 Task: Schedule a meeting with the existing client for updates.
Action: Mouse moved to (91, 231)
Screenshot: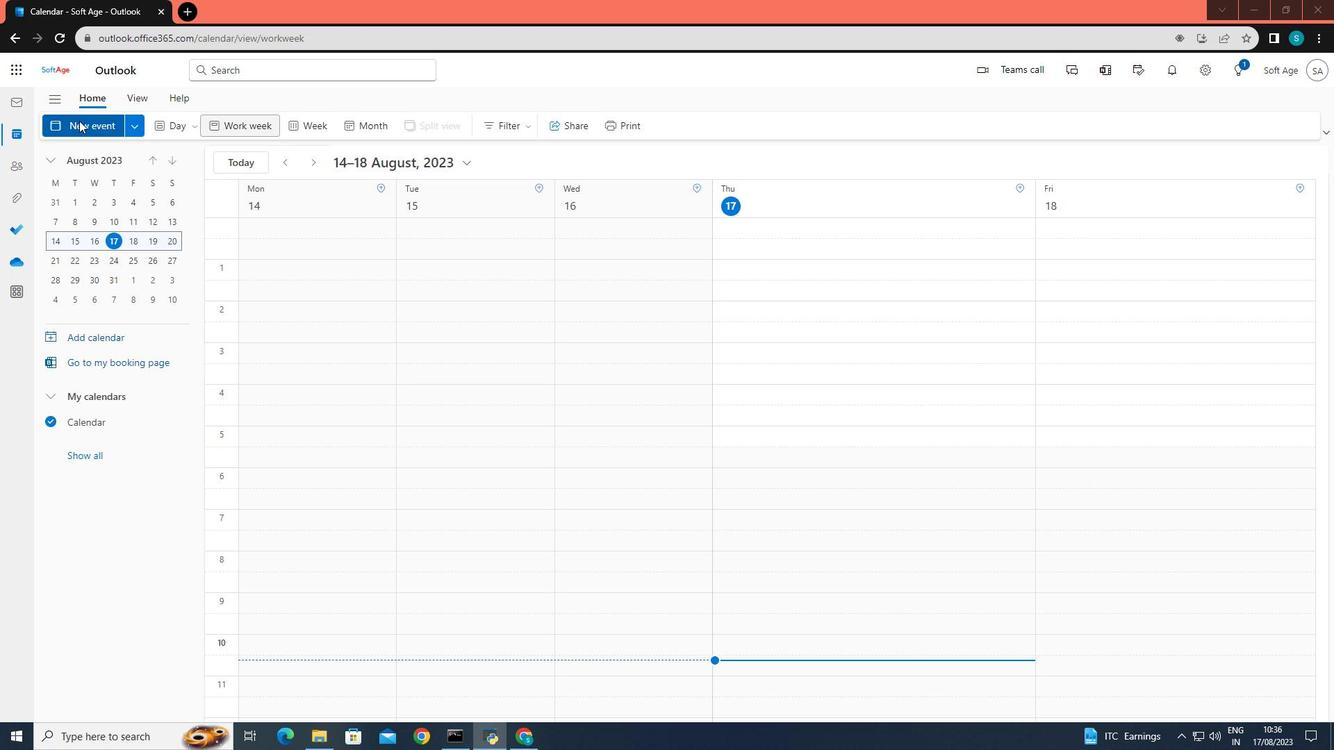 
Action: Mouse pressed left at (91, 231)
Screenshot: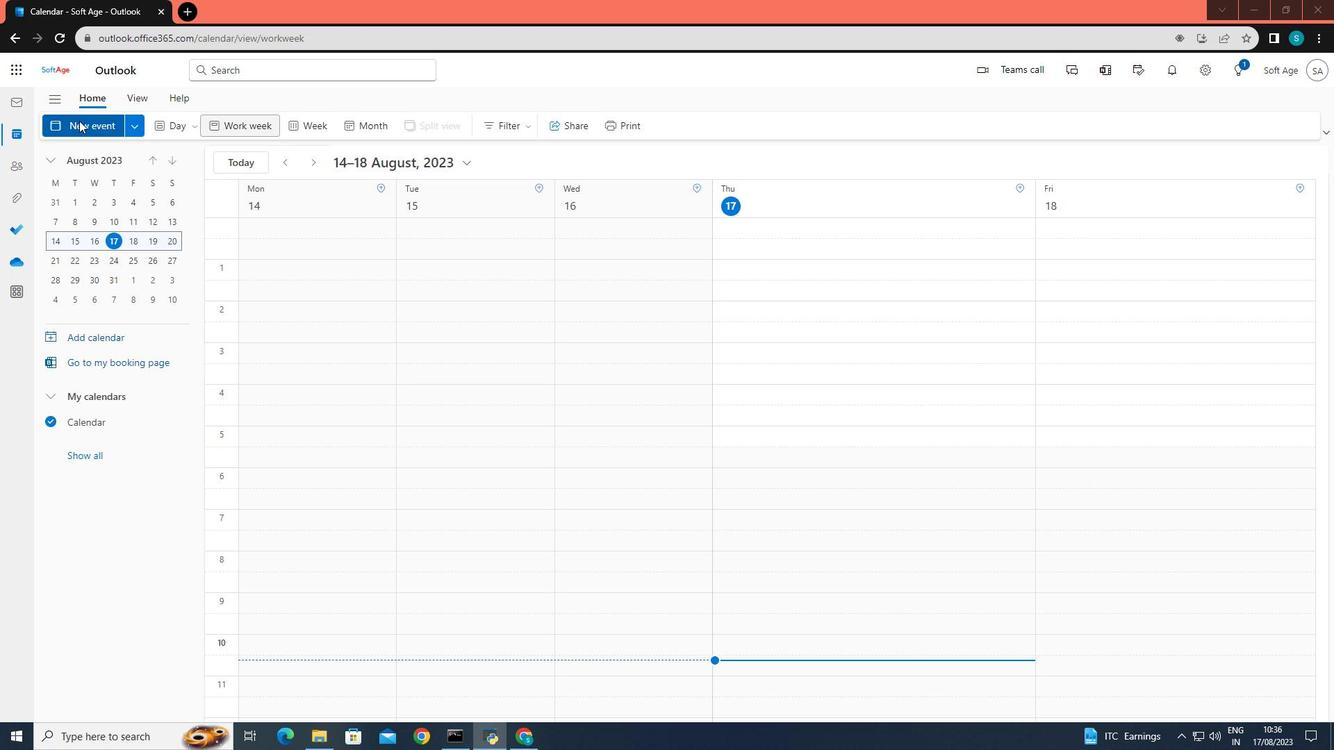 
Action: Mouse moved to (419, 289)
Screenshot: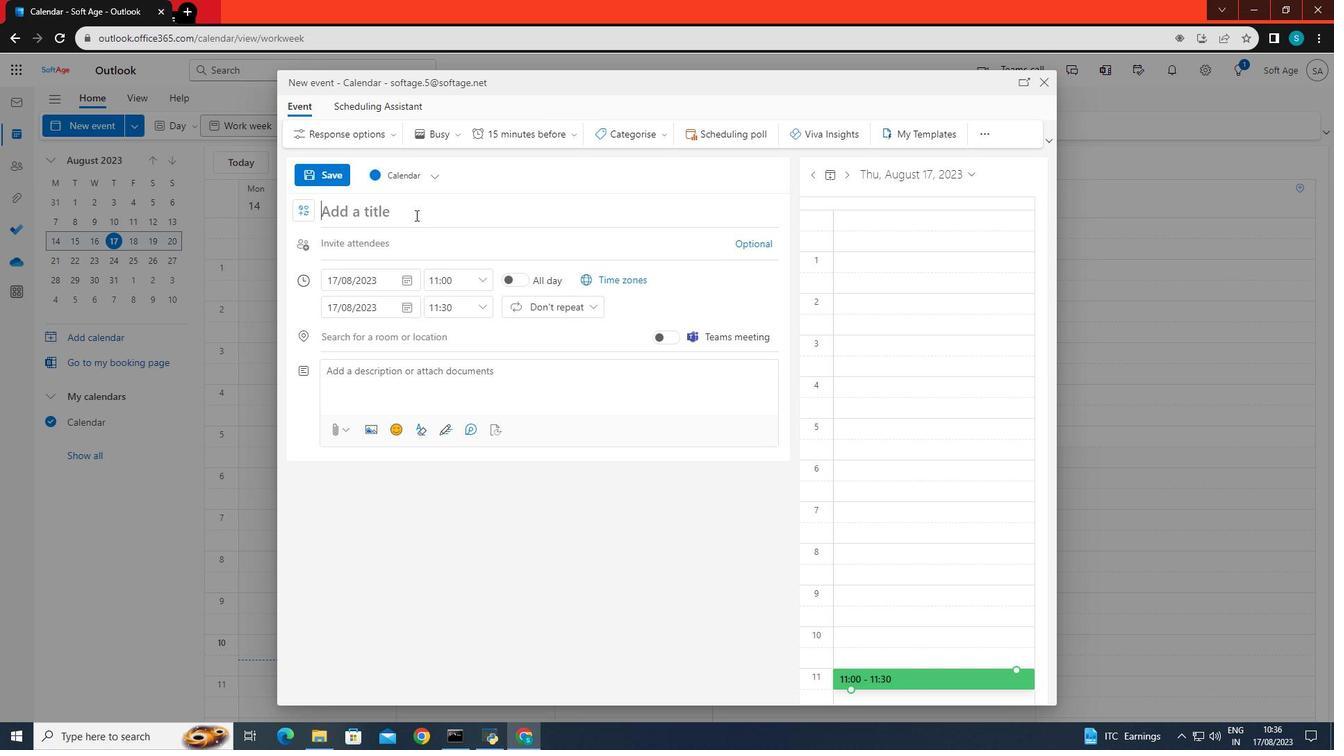 
Action: Mouse pressed left at (419, 289)
Screenshot: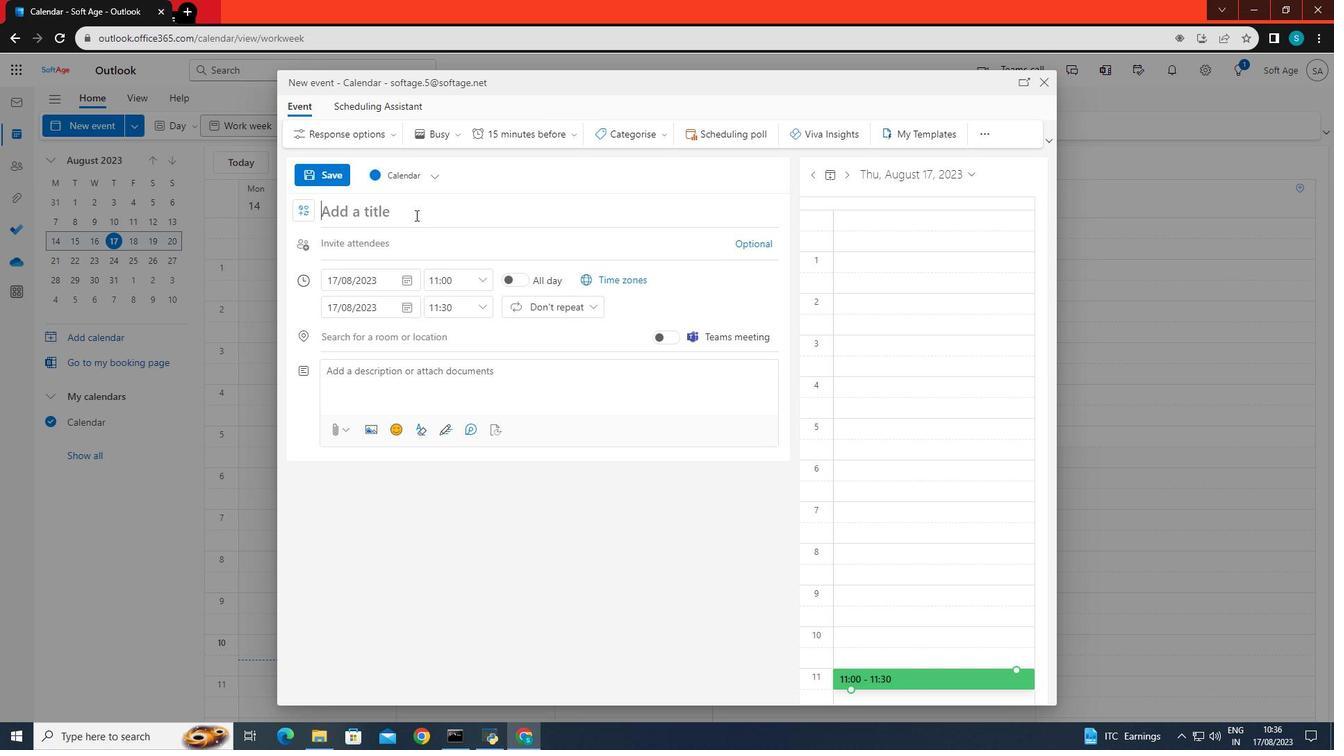 
Action: Key pressed the<Key.space>existing<Key.space>client<Key.space>for<Key.space>updates
Screenshot: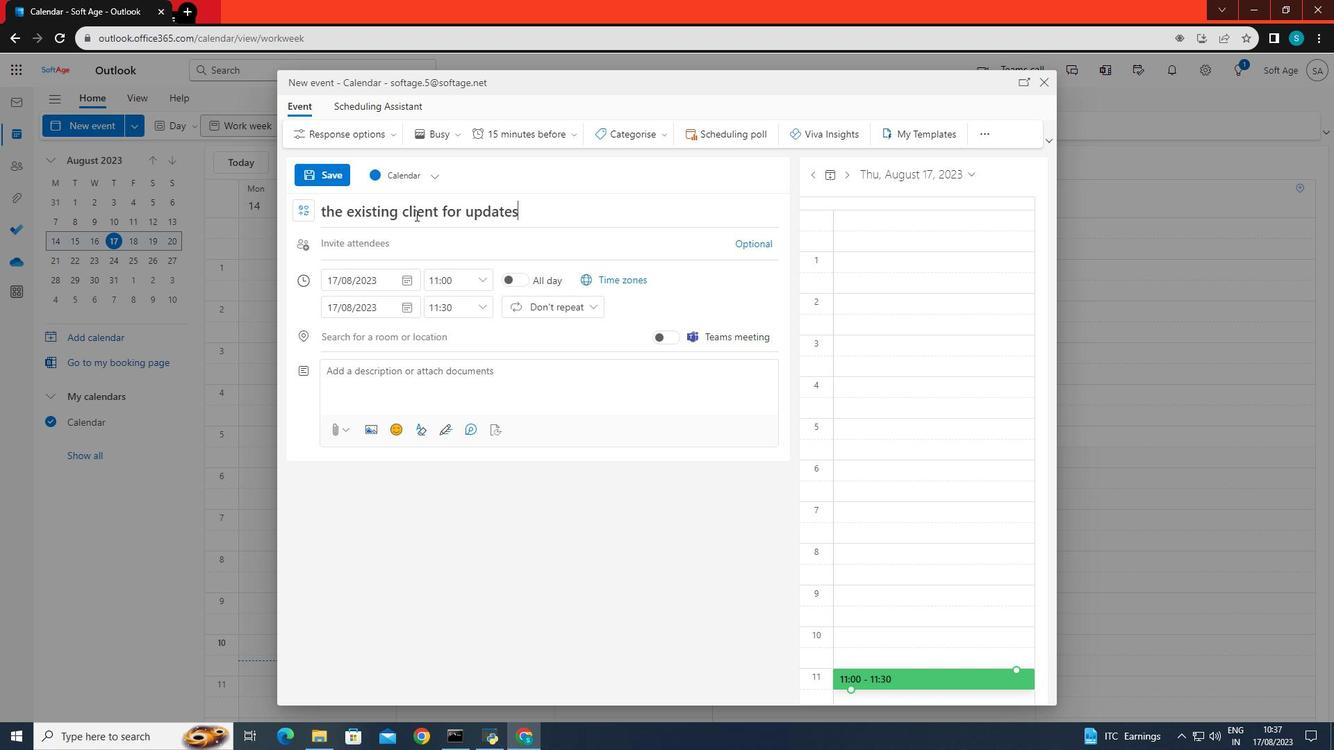 
Action: Mouse moved to (364, 330)
Screenshot: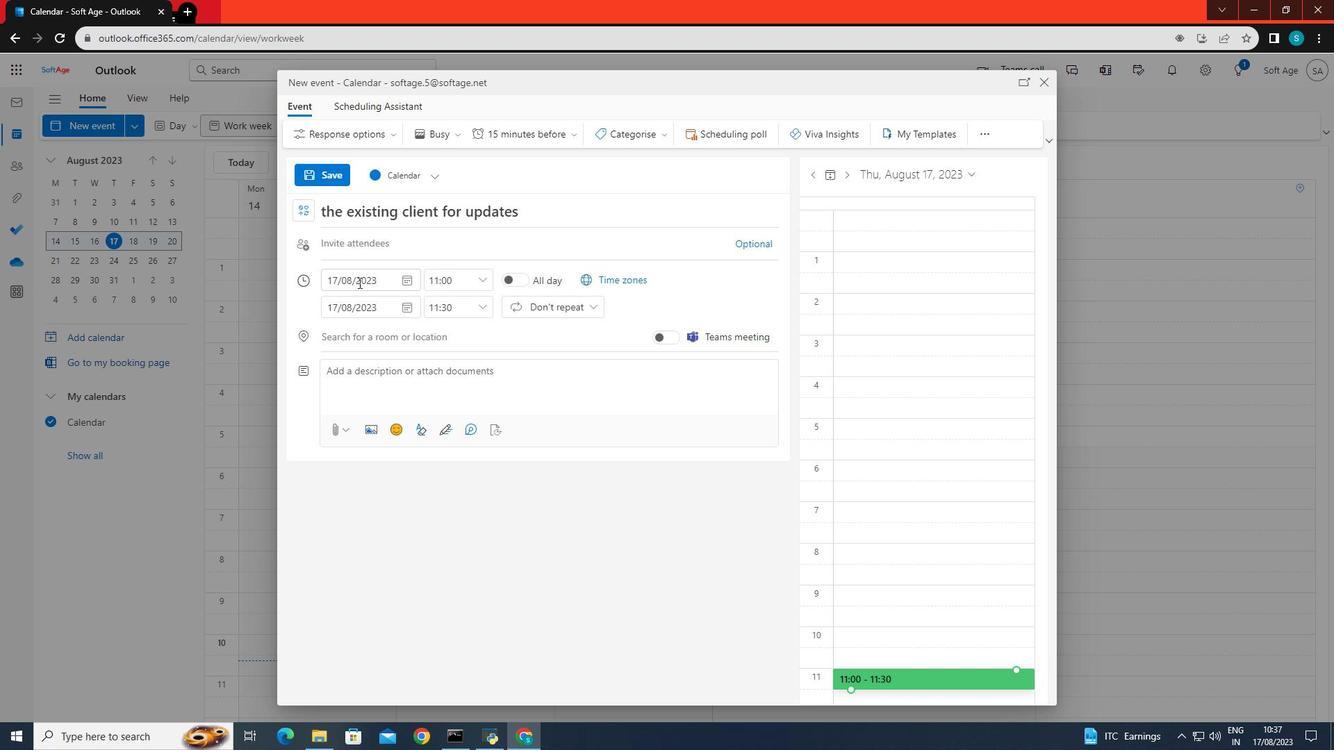 
Action: Mouse pressed left at (364, 330)
Screenshot: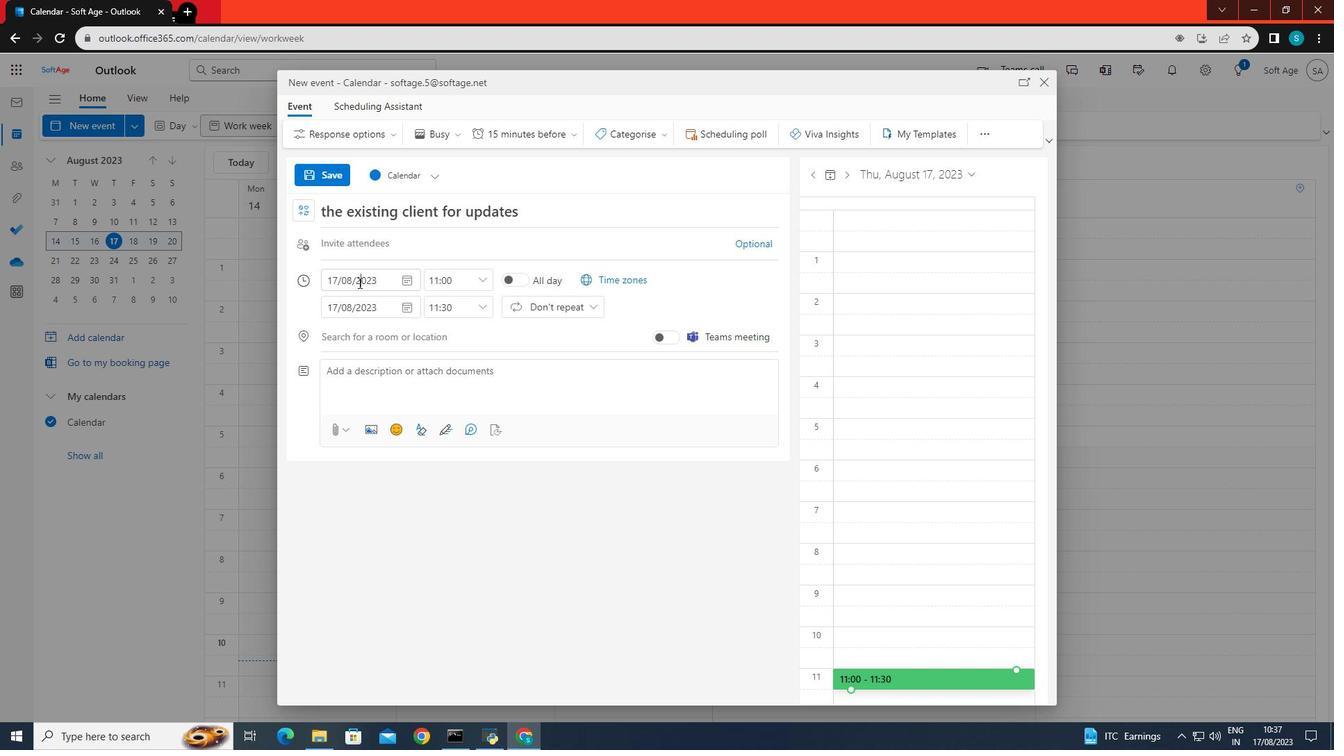 
Action: Mouse moved to (381, 421)
Screenshot: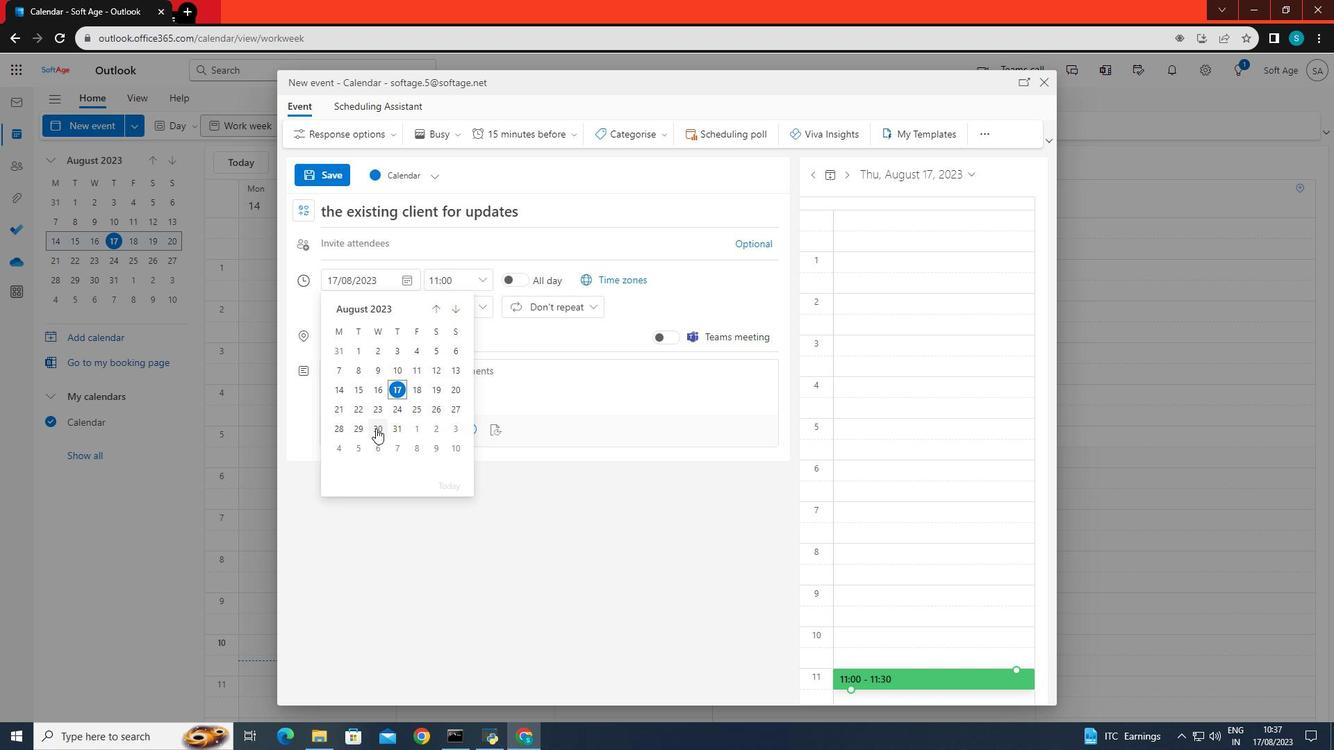 
Action: Mouse pressed left at (381, 421)
Screenshot: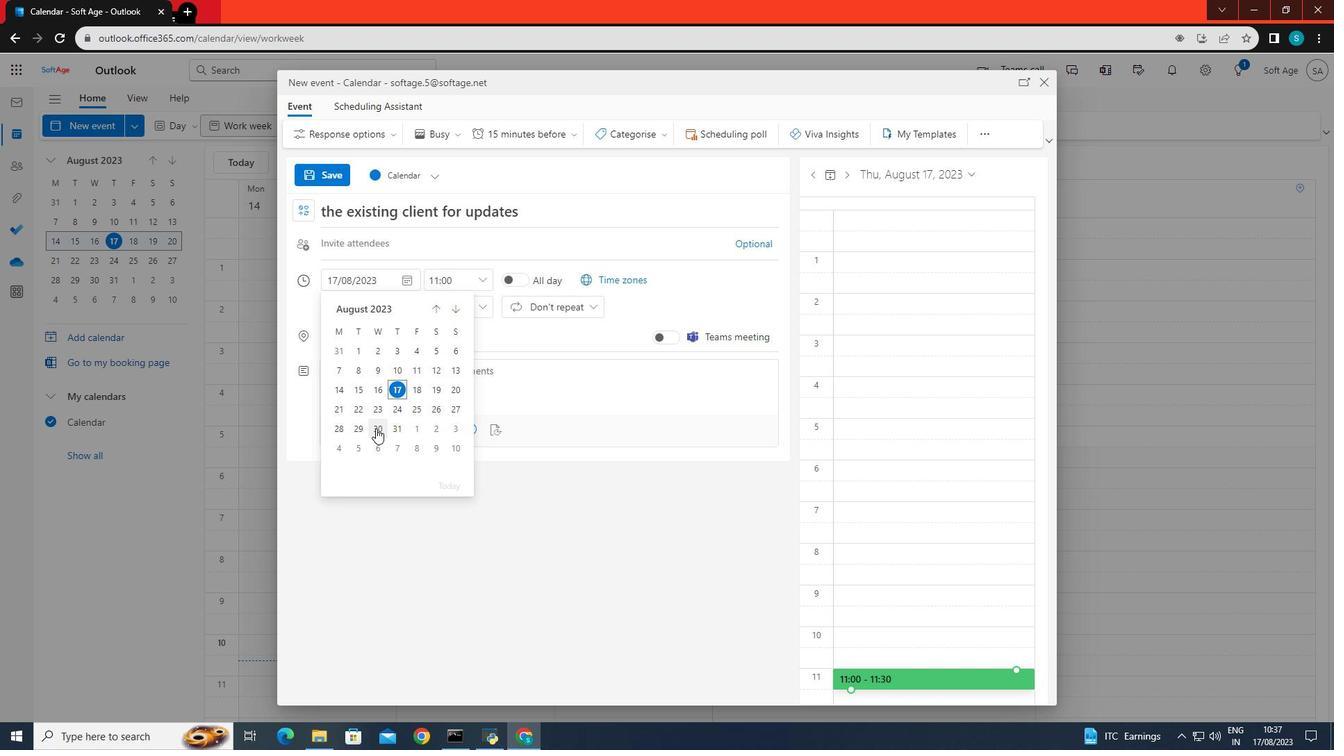 
Action: Mouse moved to (462, 330)
Screenshot: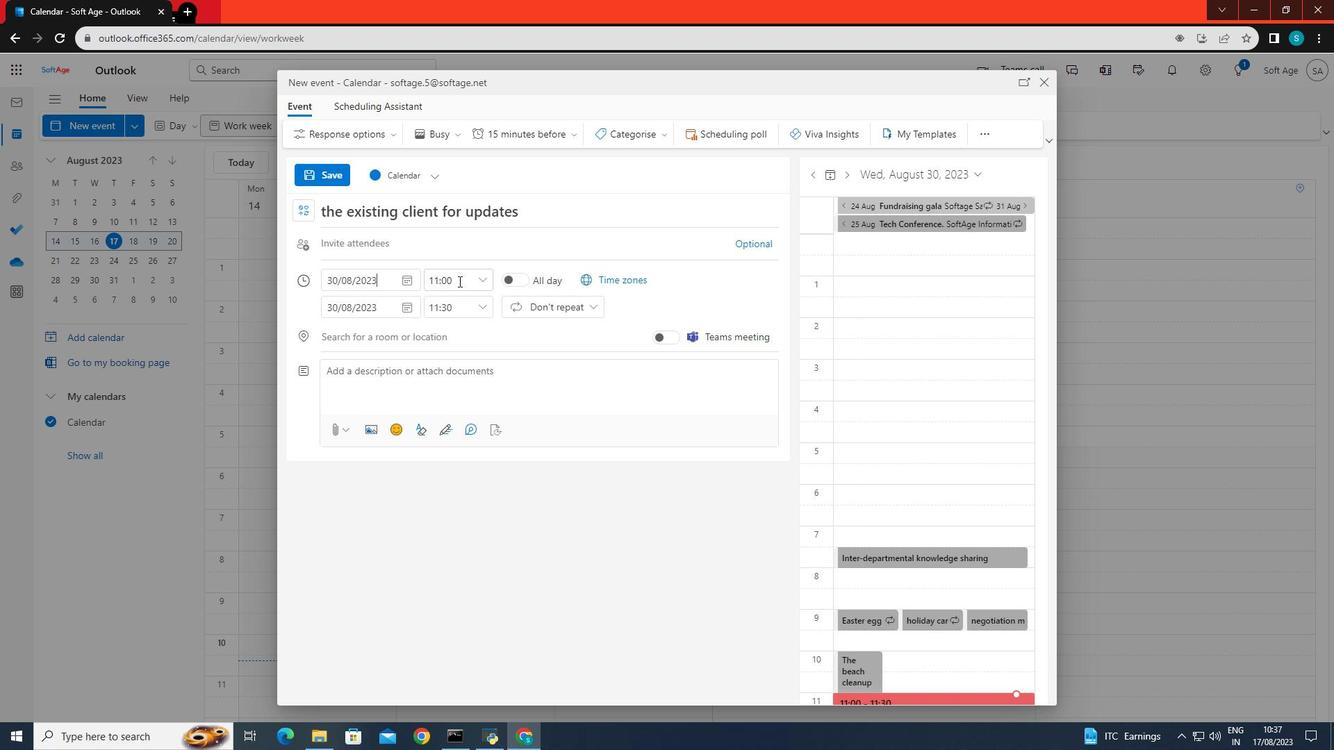 
Action: Mouse pressed left at (462, 330)
Screenshot: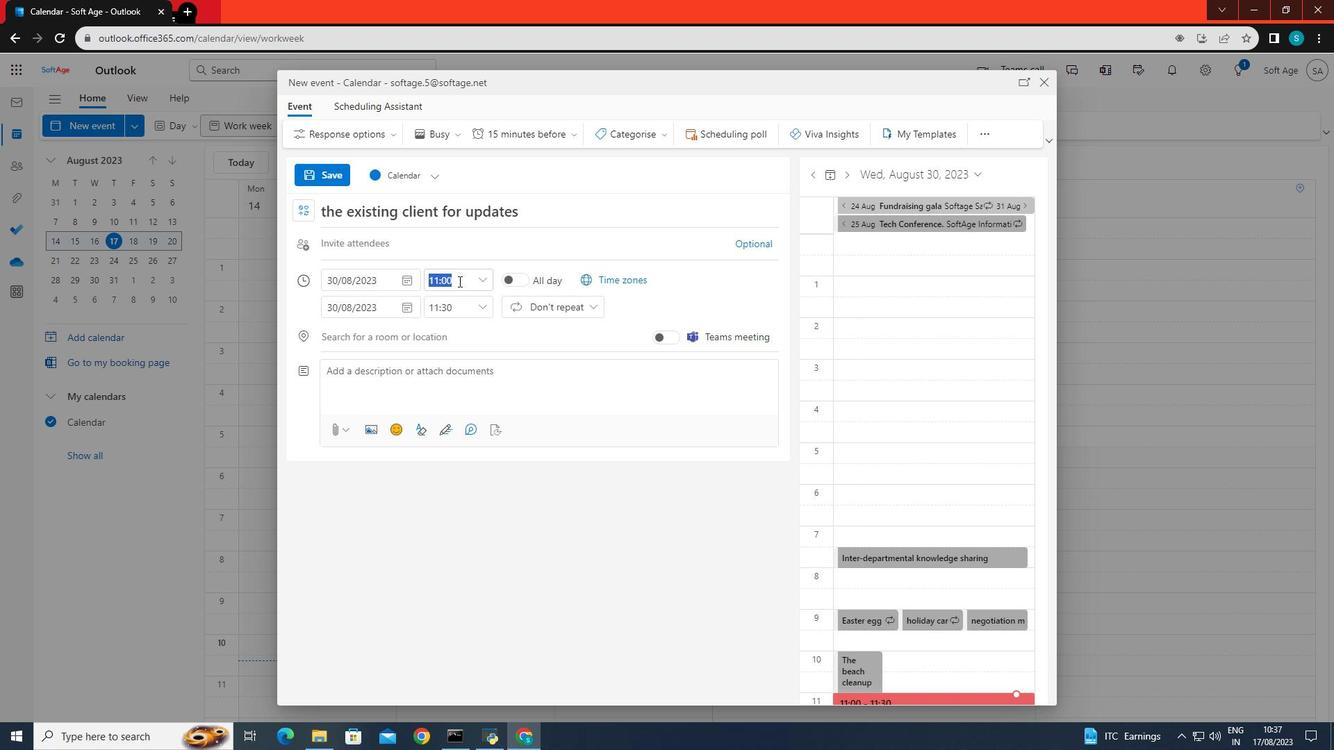 
Action: Mouse moved to (490, 328)
Screenshot: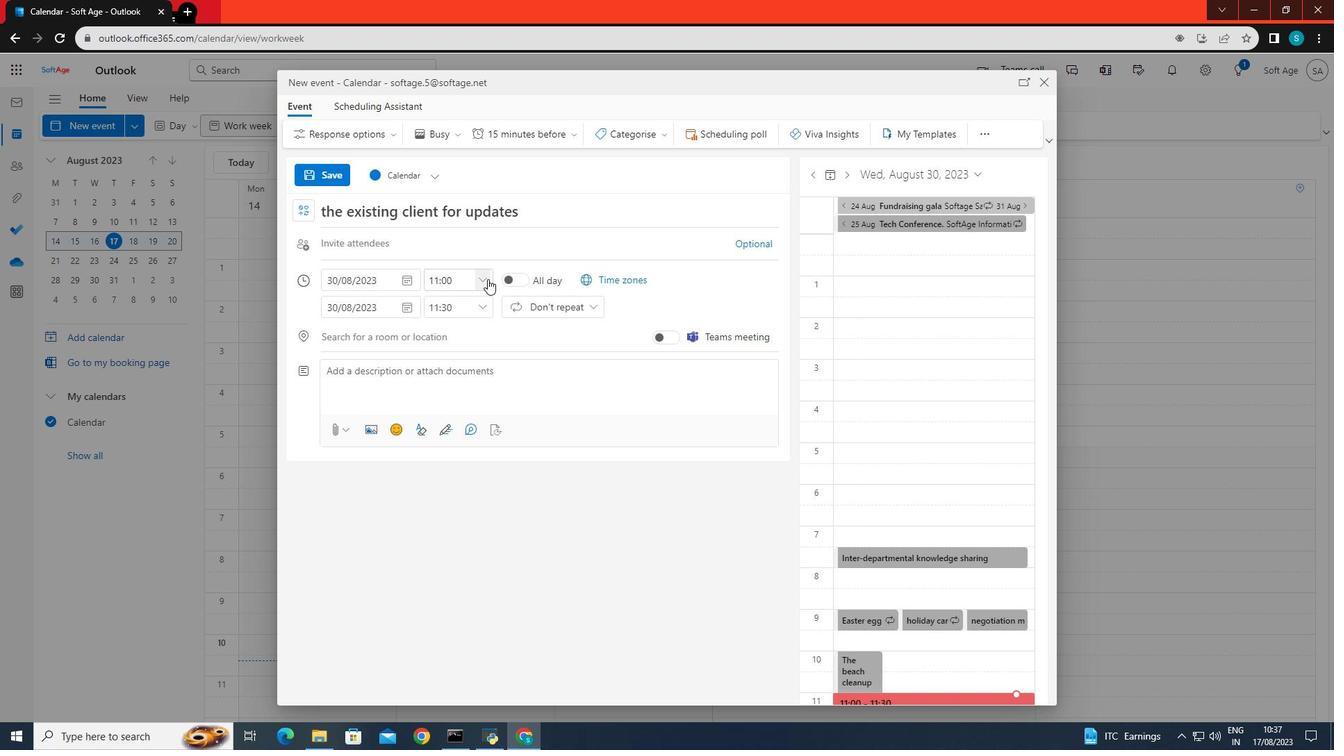 
Action: Mouse pressed left at (490, 328)
Screenshot: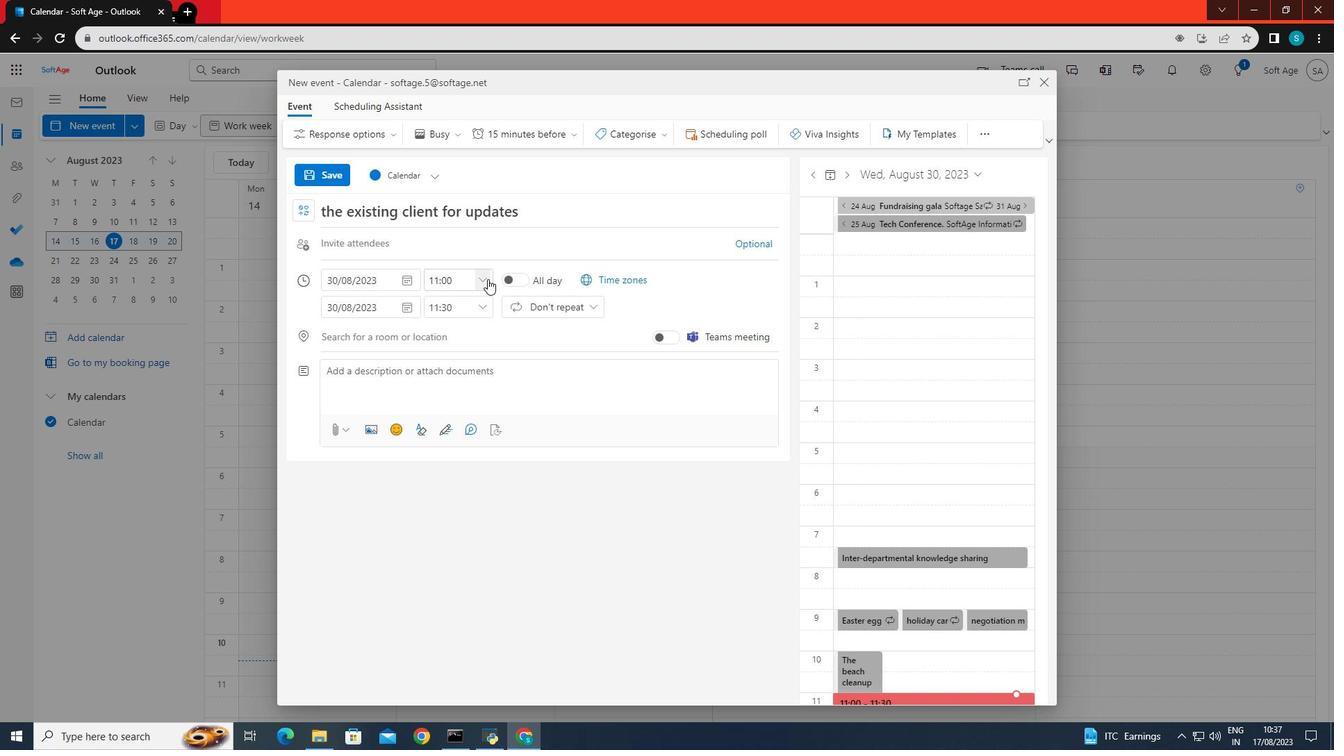 
Action: Mouse moved to (453, 375)
Screenshot: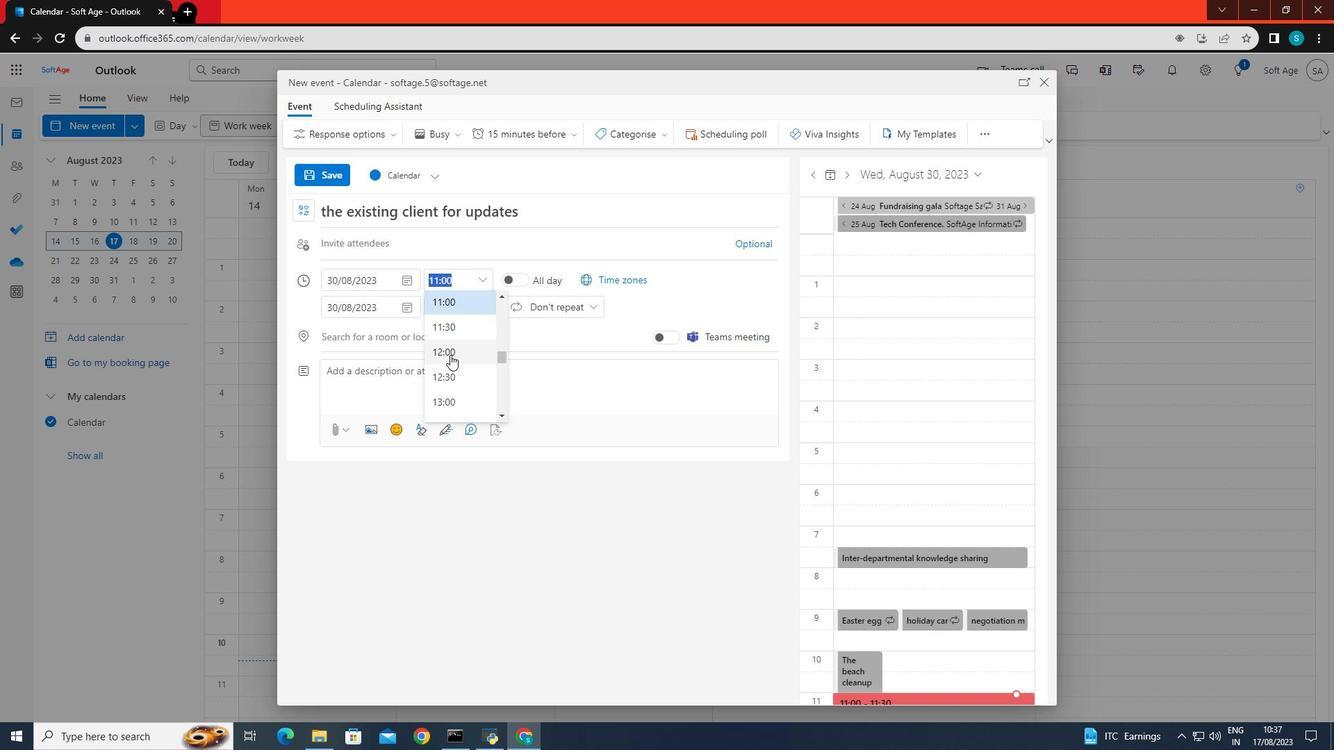 
Action: Mouse pressed left at (453, 375)
Screenshot: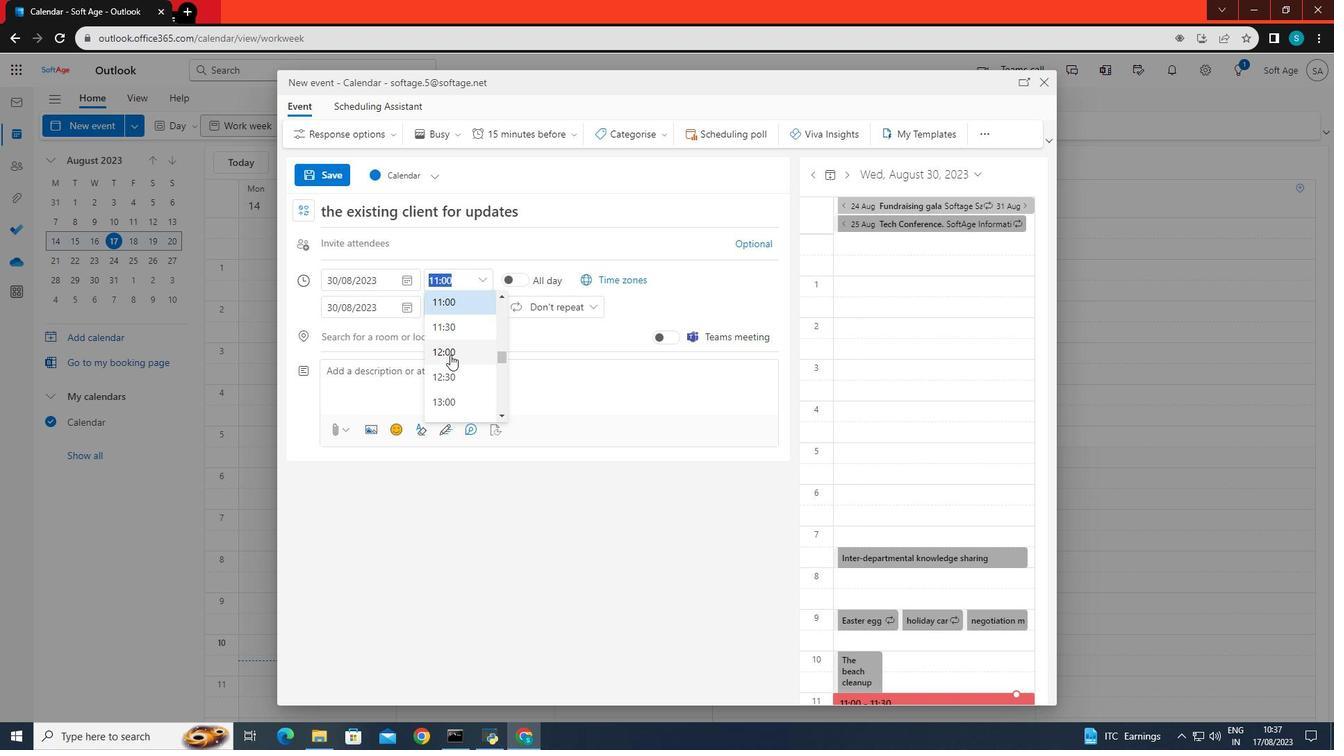 
Action: Mouse moved to (487, 348)
Screenshot: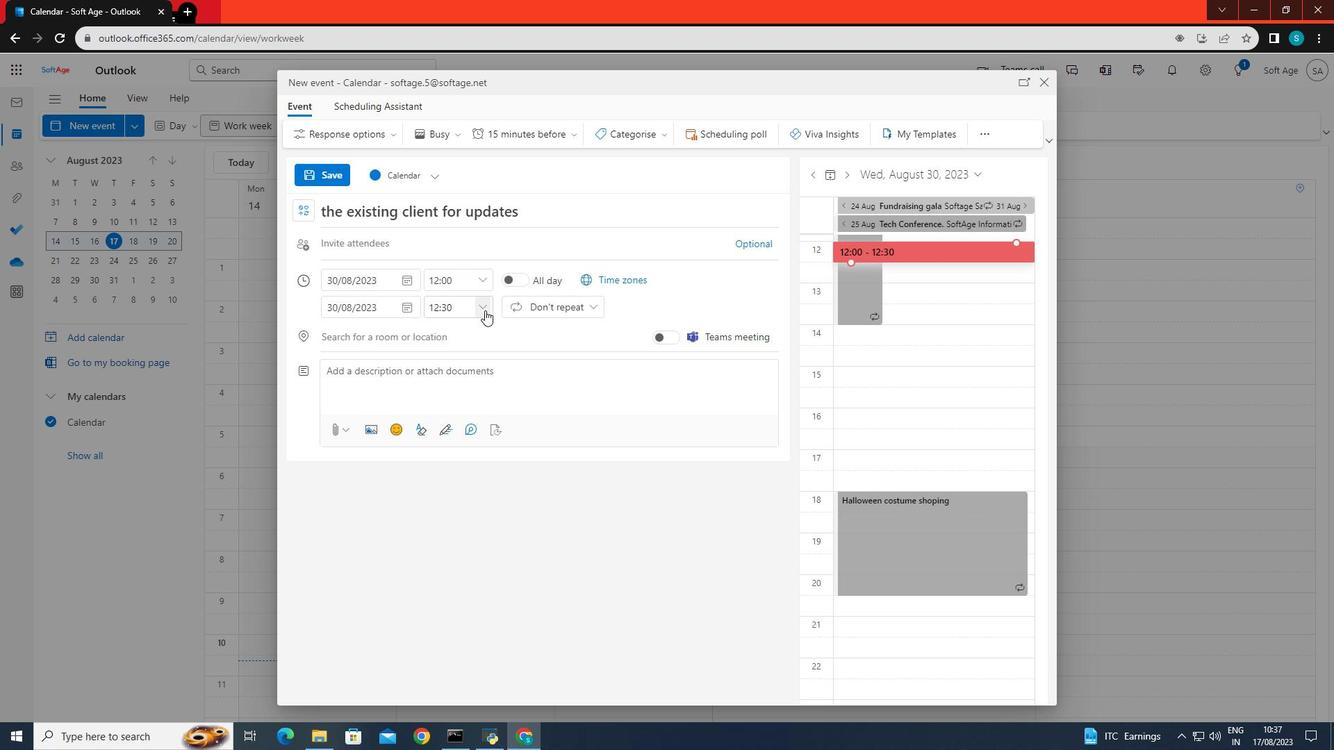 
Action: Mouse pressed left at (487, 348)
Screenshot: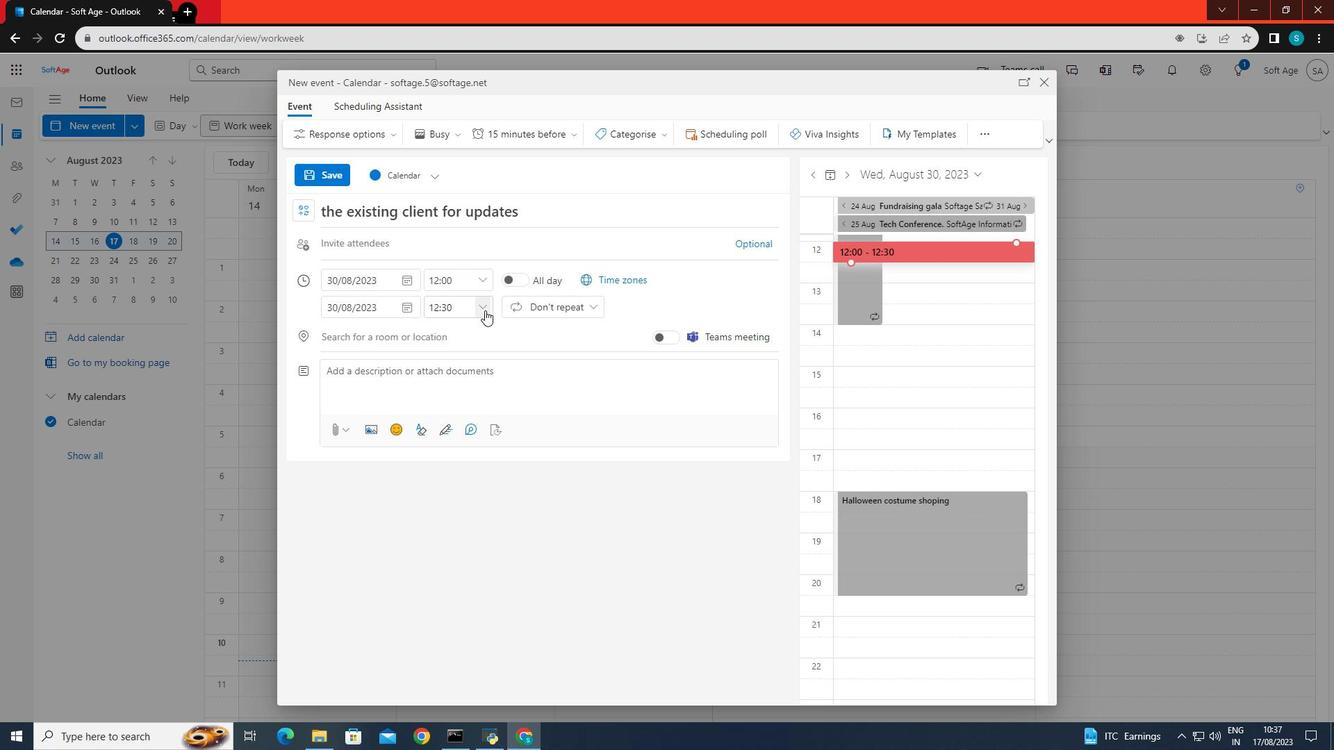 
Action: Mouse moved to (453, 414)
Screenshot: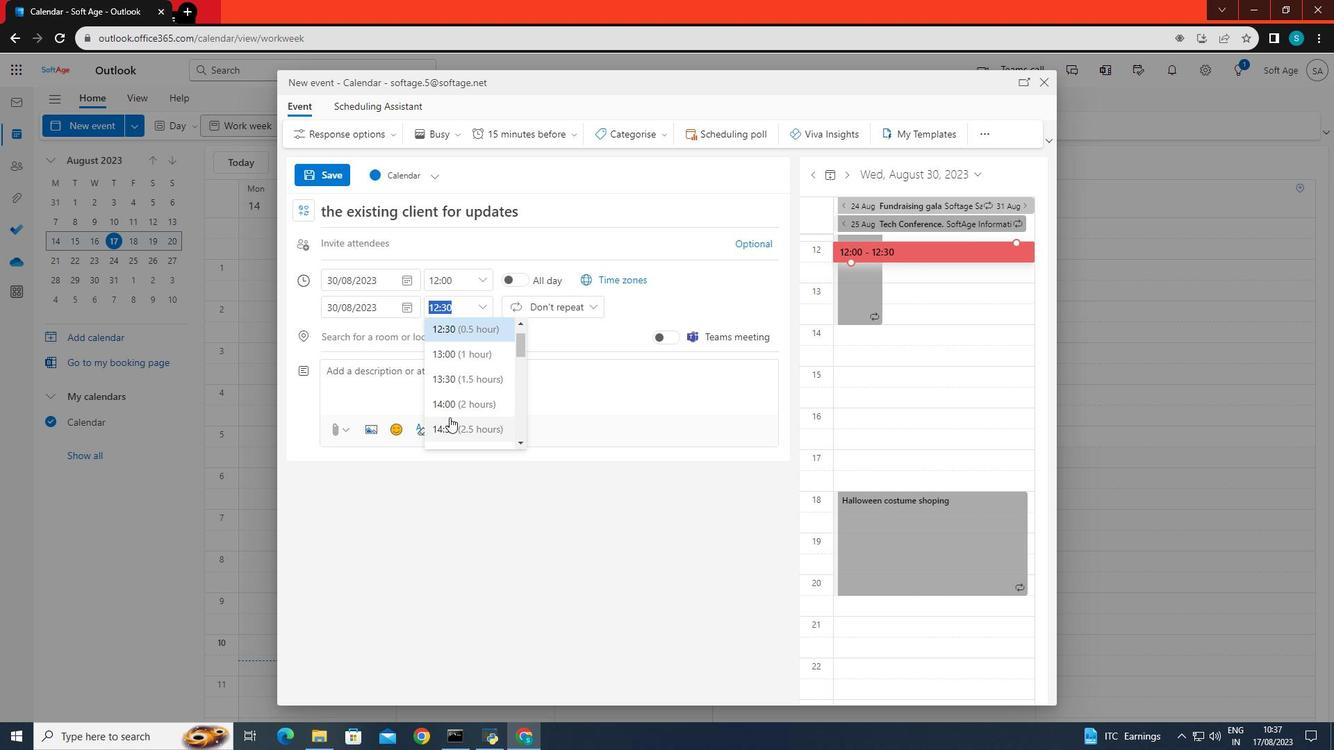 
Action: Mouse scrolled (453, 414) with delta (0, 0)
Screenshot: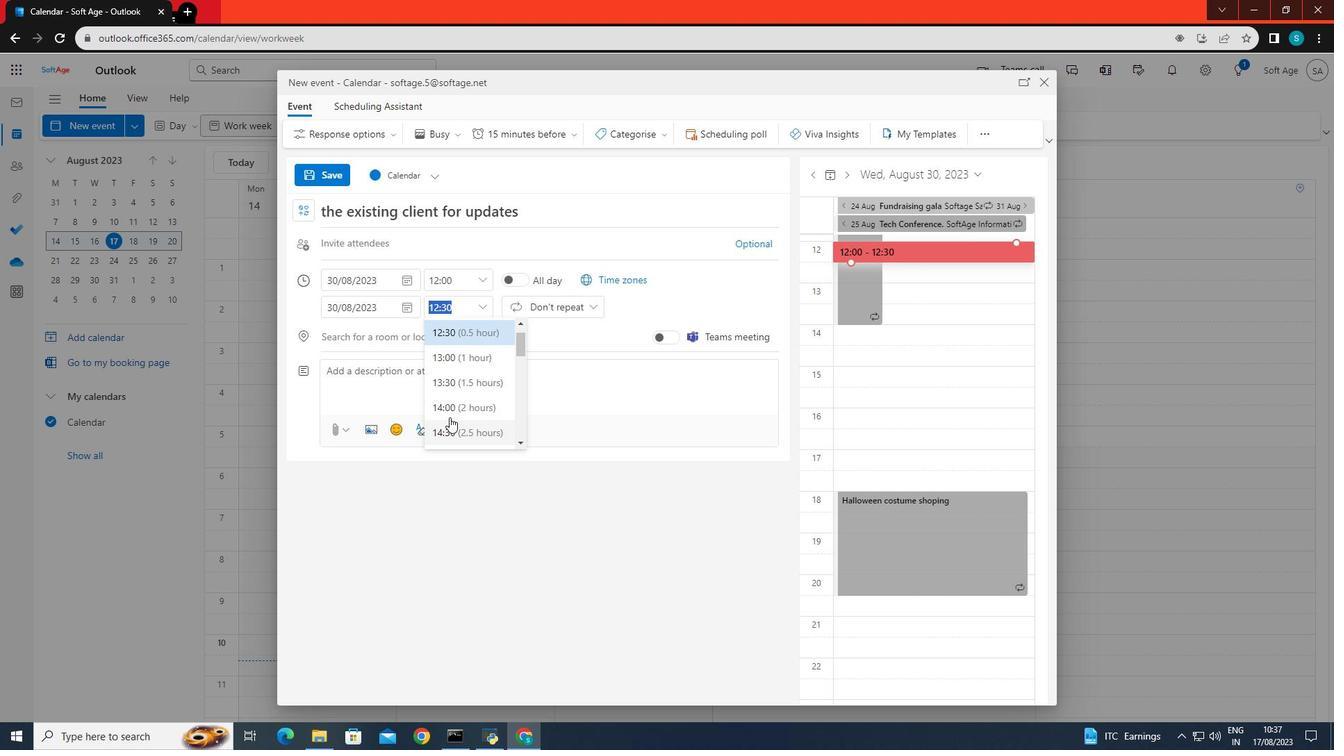 
Action: Mouse scrolled (453, 414) with delta (0, 0)
Screenshot: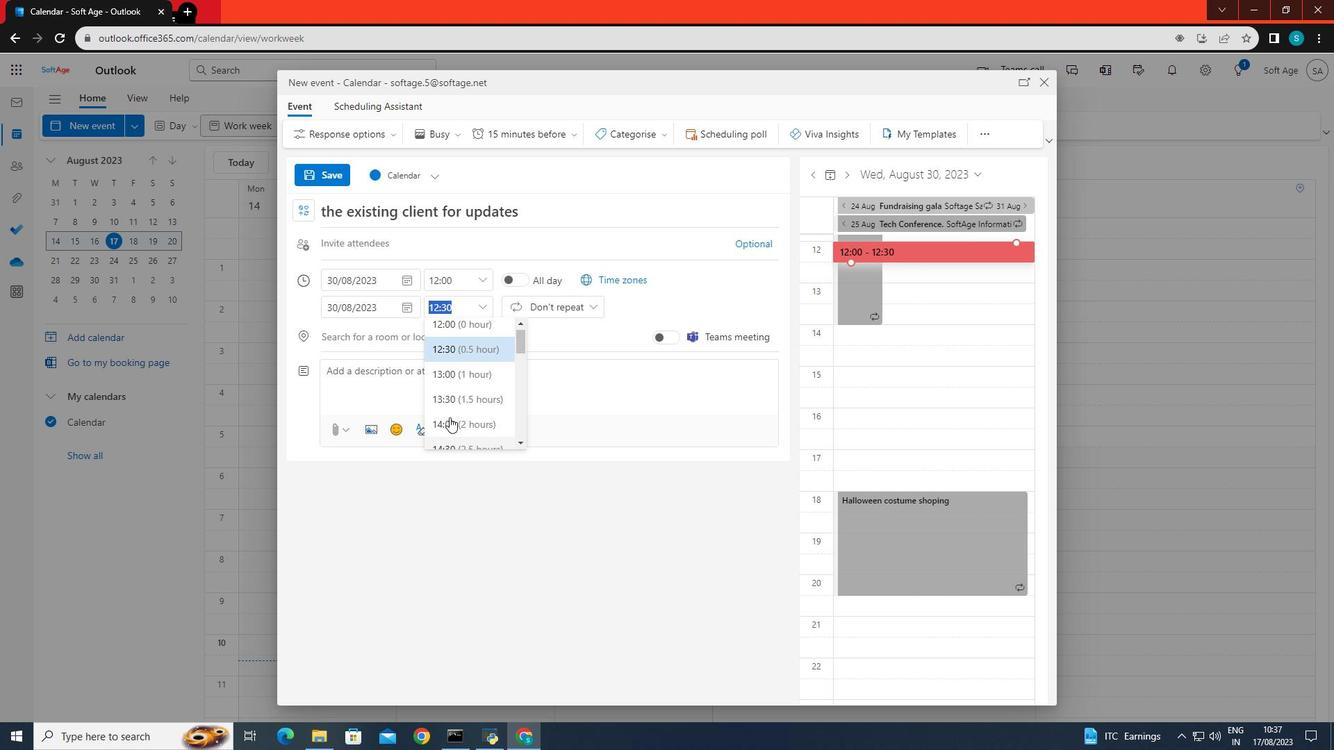 
Action: Mouse moved to (453, 409)
Screenshot: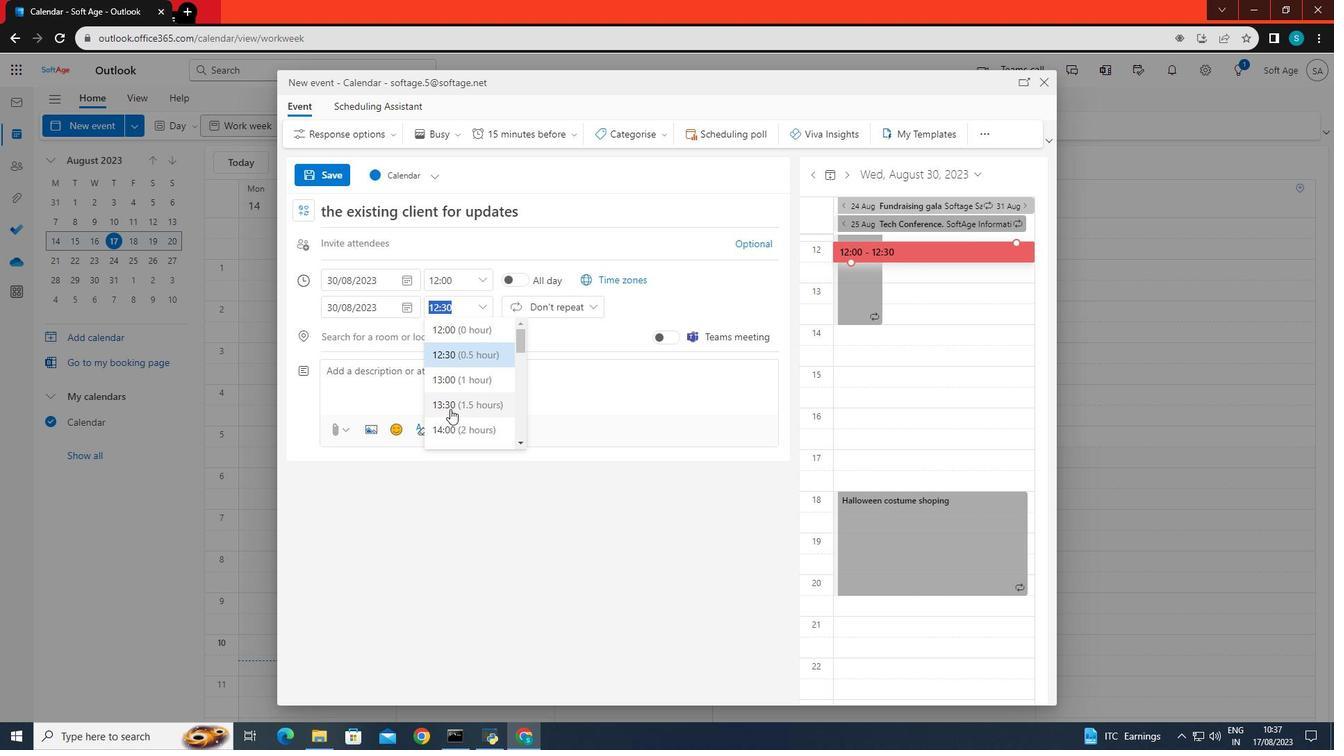 
Action: Mouse pressed left at (453, 409)
Screenshot: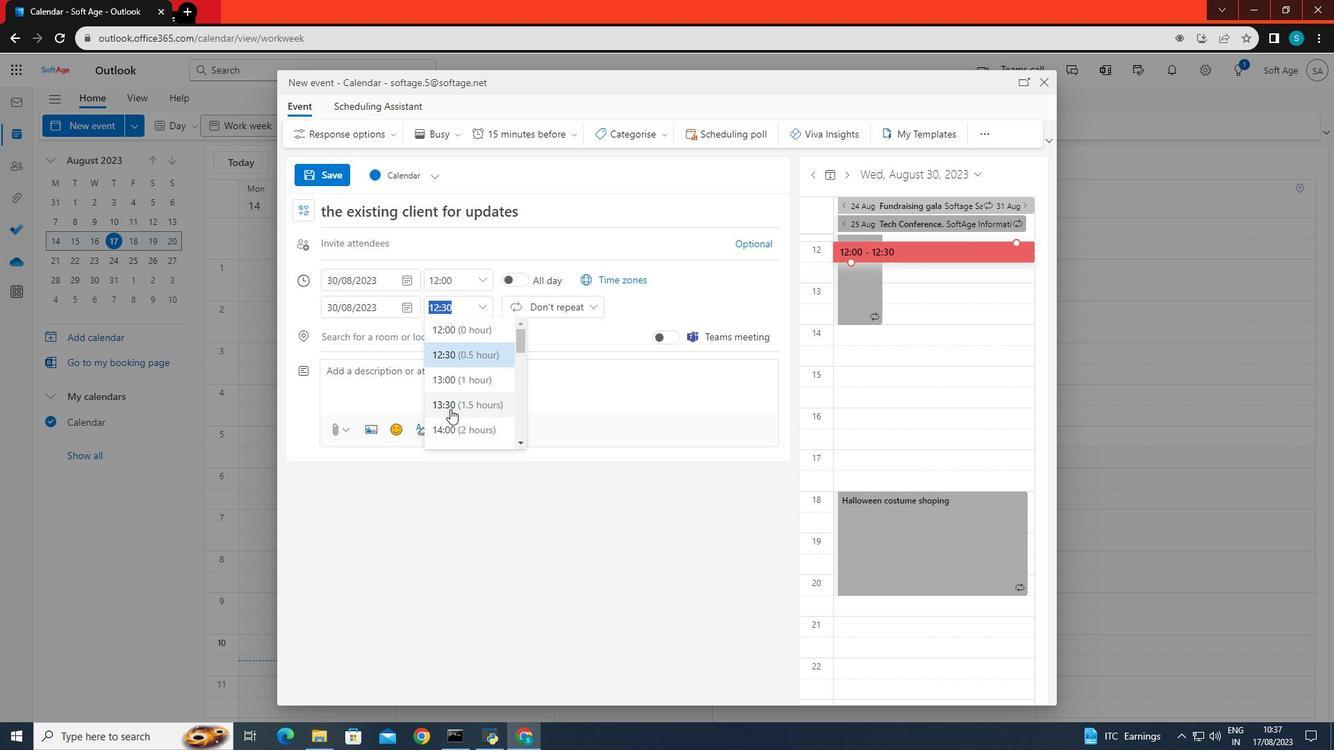 
Action: Mouse moved to (429, 397)
Screenshot: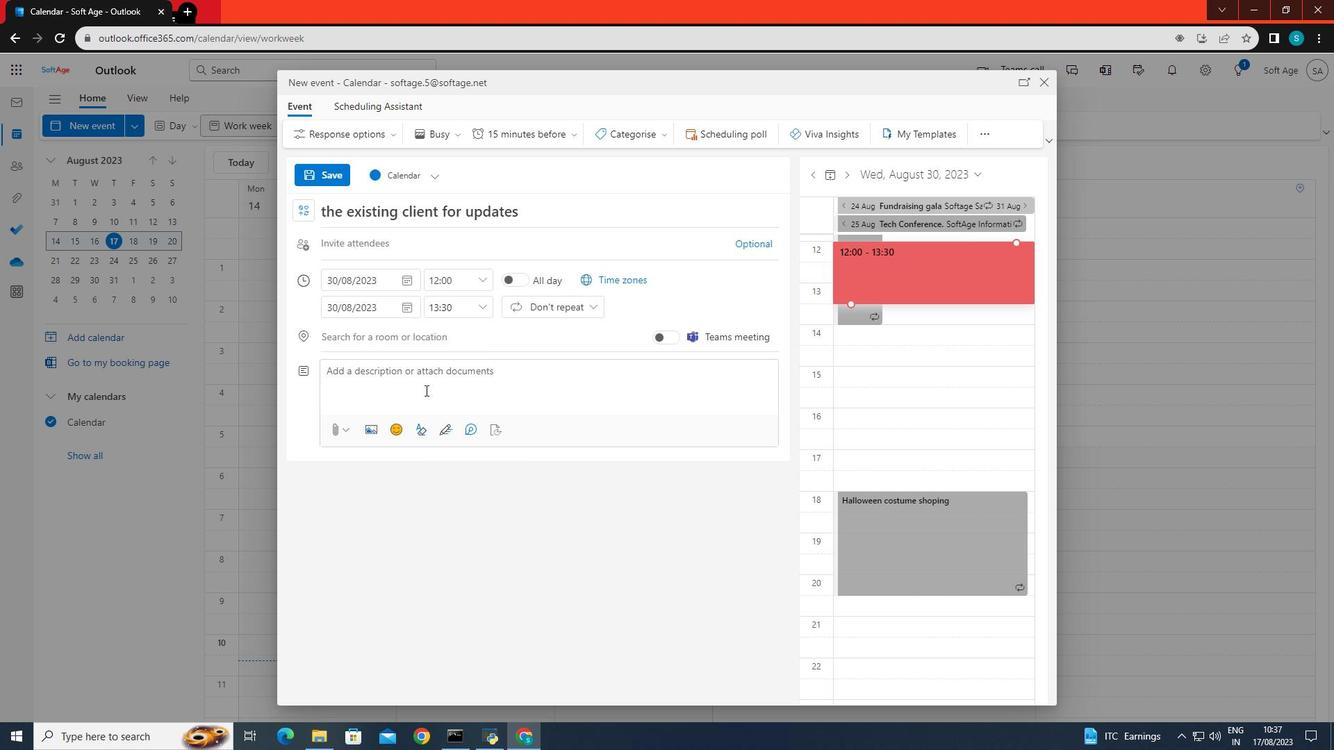 
Action: Mouse pressed left at (429, 397)
Screenshot: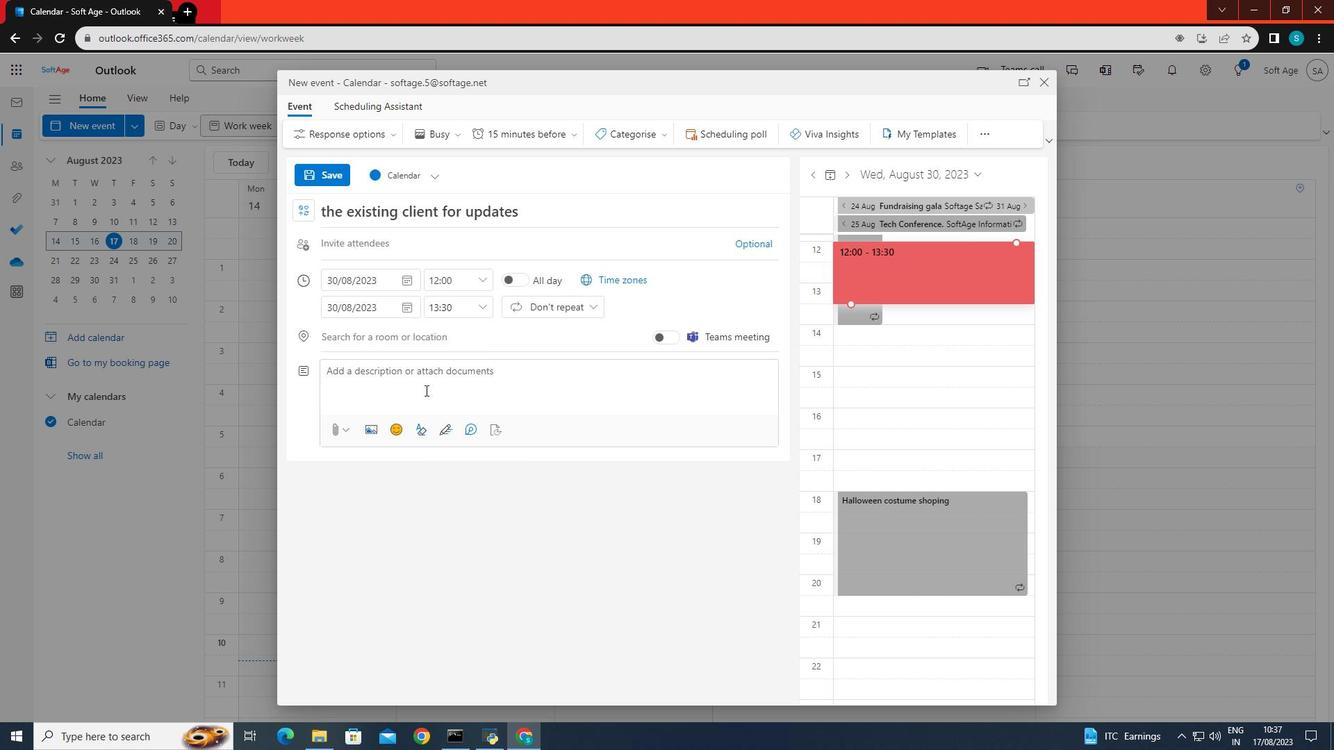
Action: Key pressed a<Key.space>meeting<Key.space>with<Key.space>the<Key.space>existing<Key.space>client<Key.space>for<Key.space>updates.
Screenshot: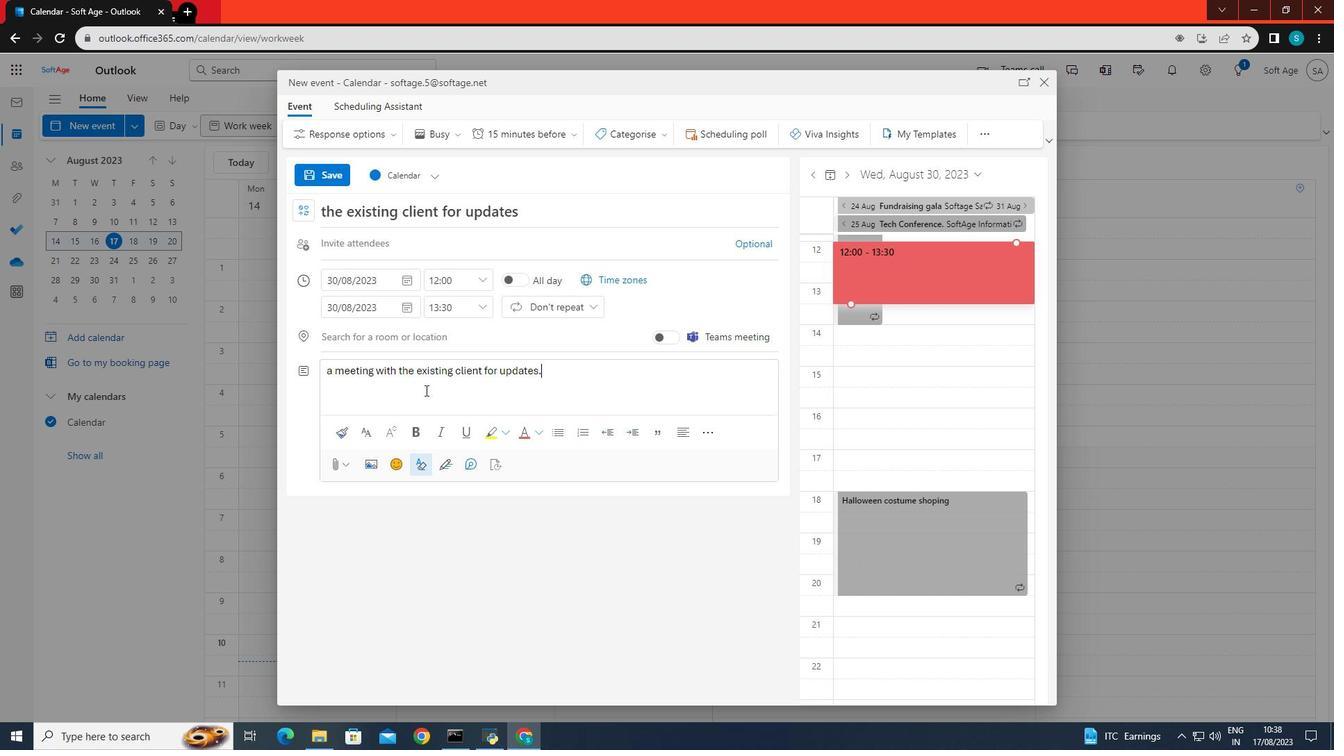 
Action: Mouse moved to (574, 350)
Screenshot: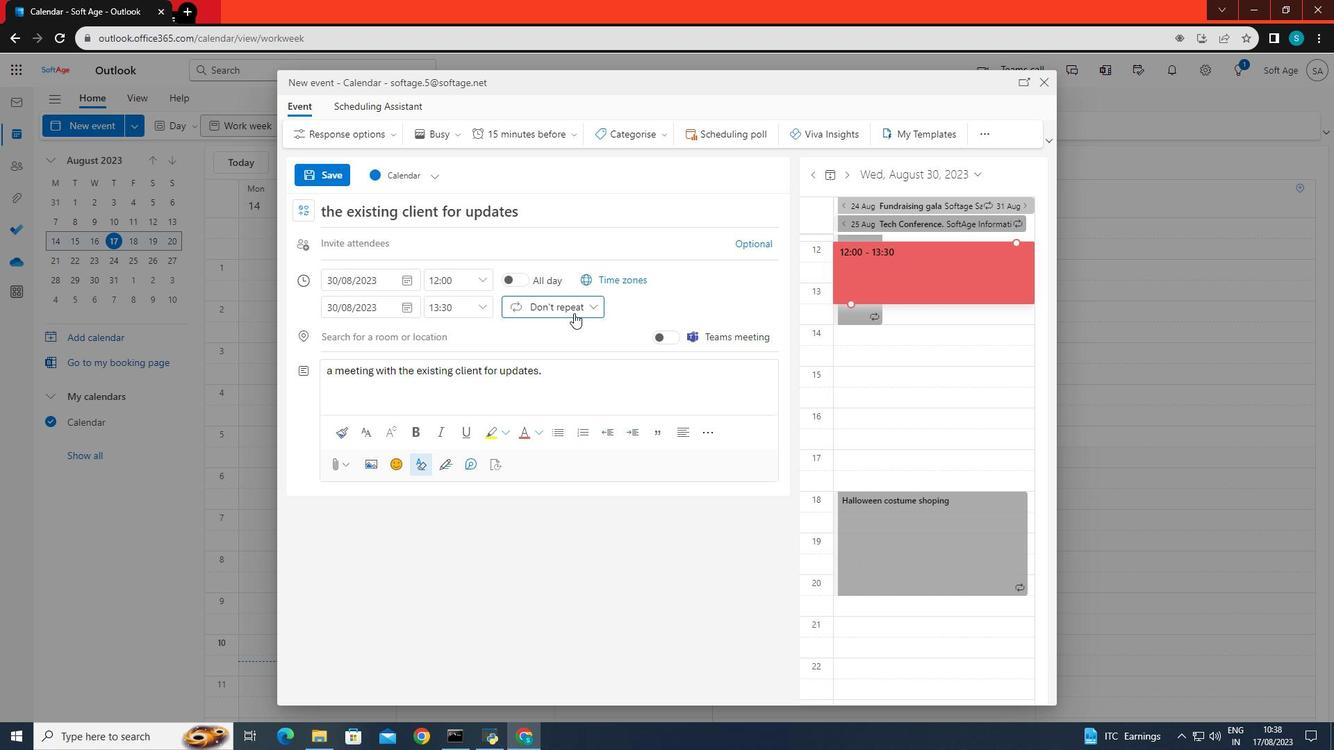 
Action: Mouse pressed left at (574, 350)
Screenshot: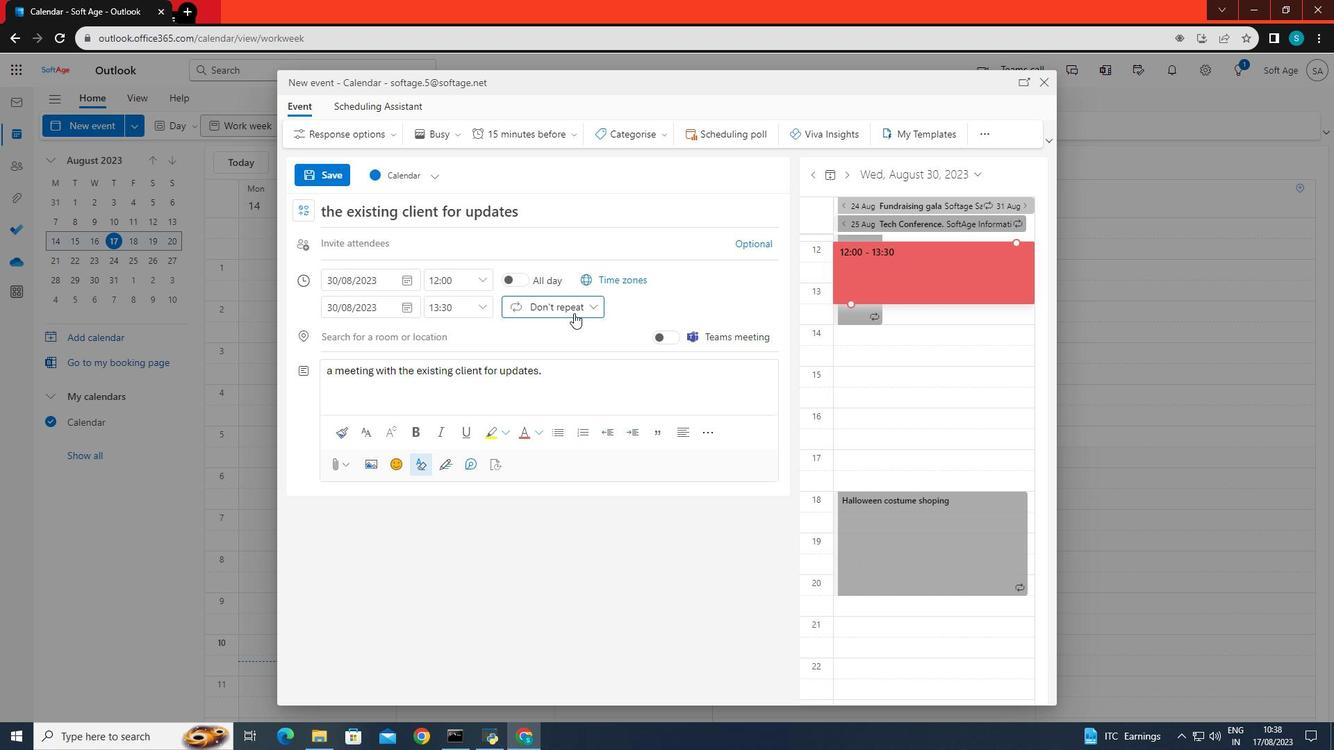 
Action: Mouse moved to (548, 386)
Screenshot: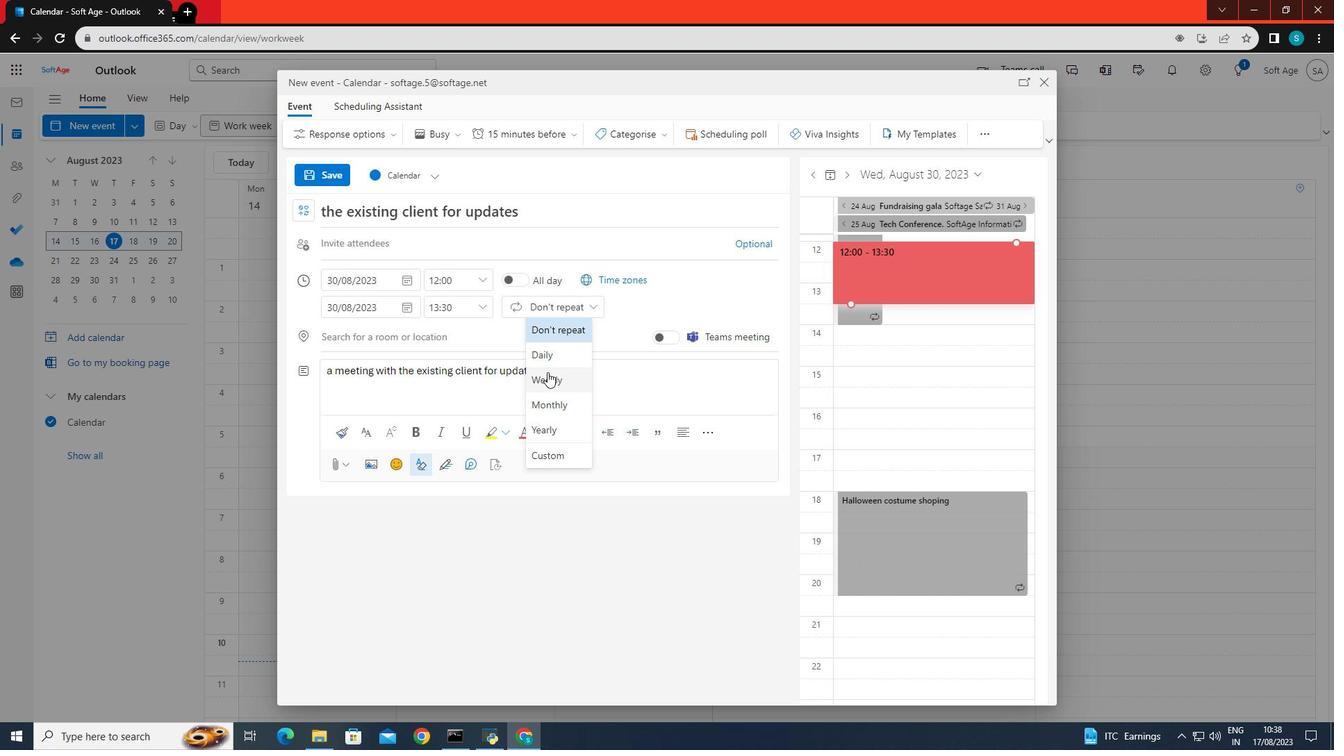 
Action: Mouse pressed left at (548, 386)
Screenshot: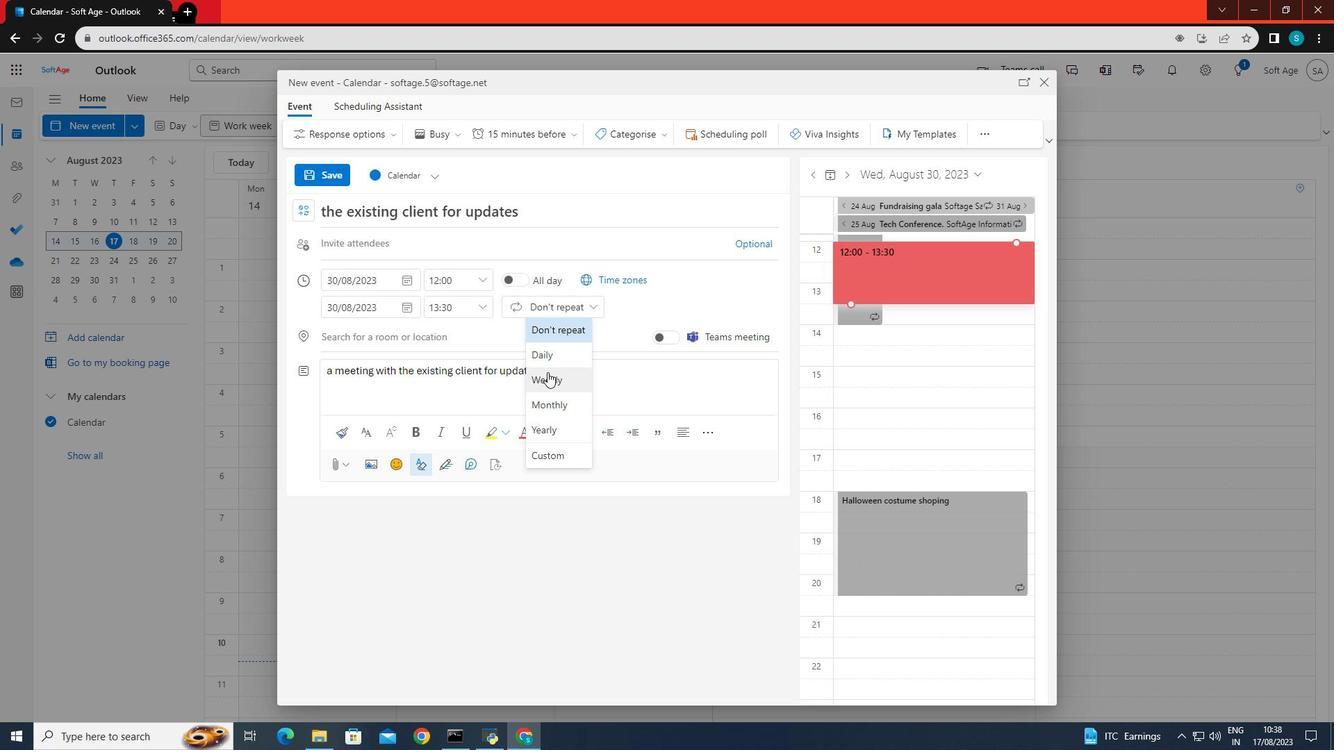 
Action: Mouse moved to (760, 407)
Screenshot: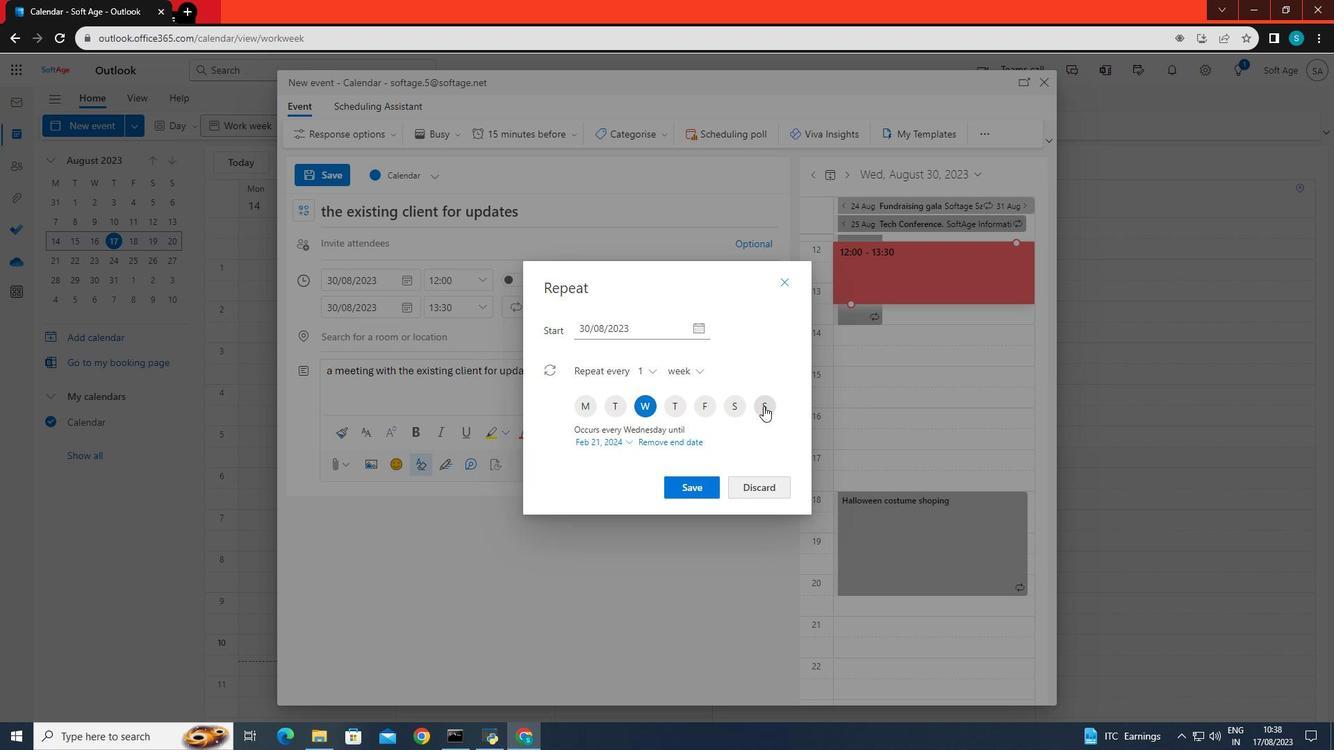 
Action: Mouse pressed left at (760, 407)
Screenshot: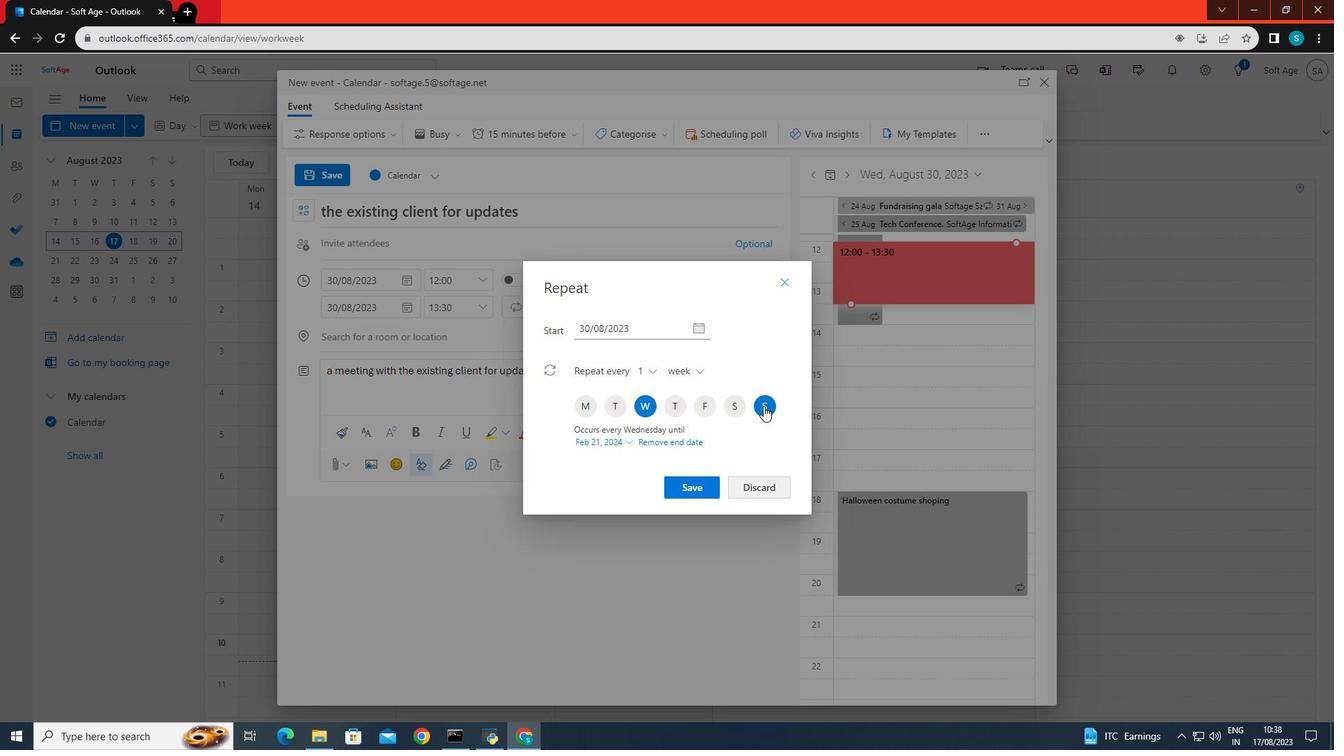 
Action: Mouse moved to (641, 407)
Screenshot: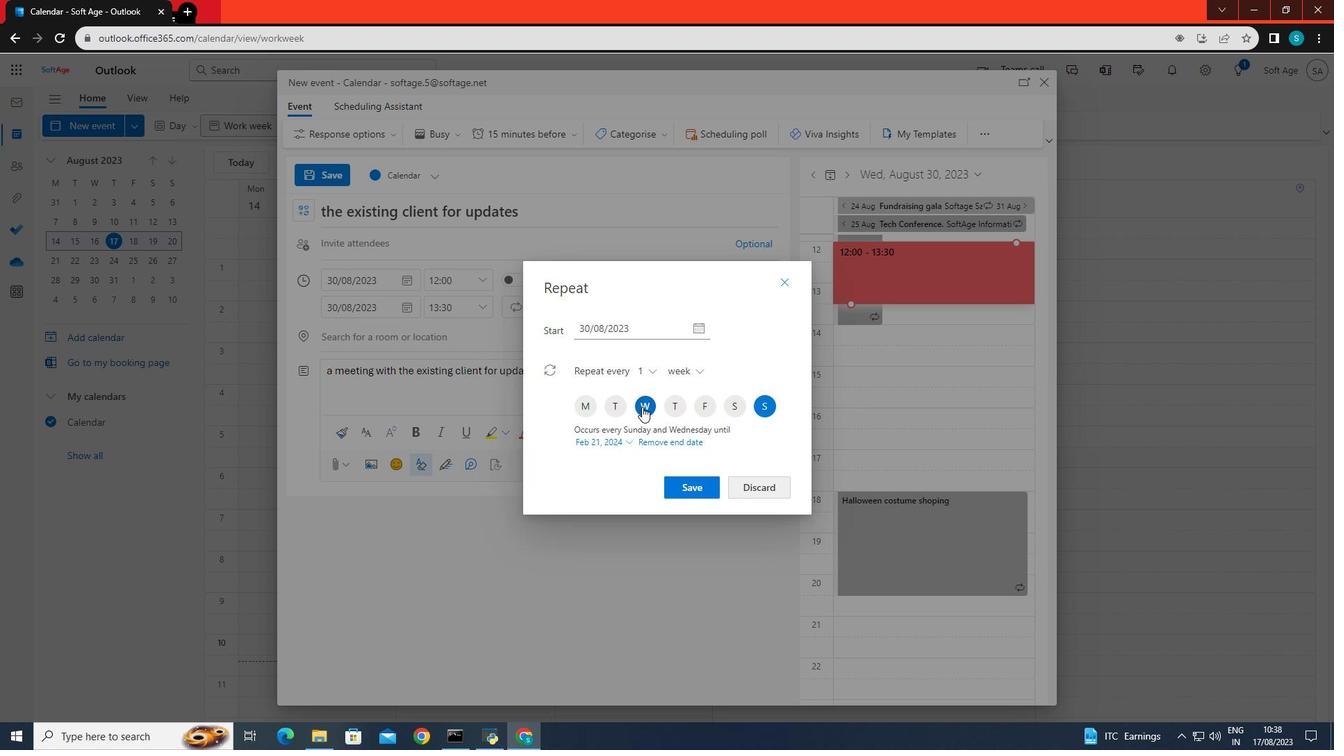 
Action: Mouse pressed left at (641, 407)
Screenshot: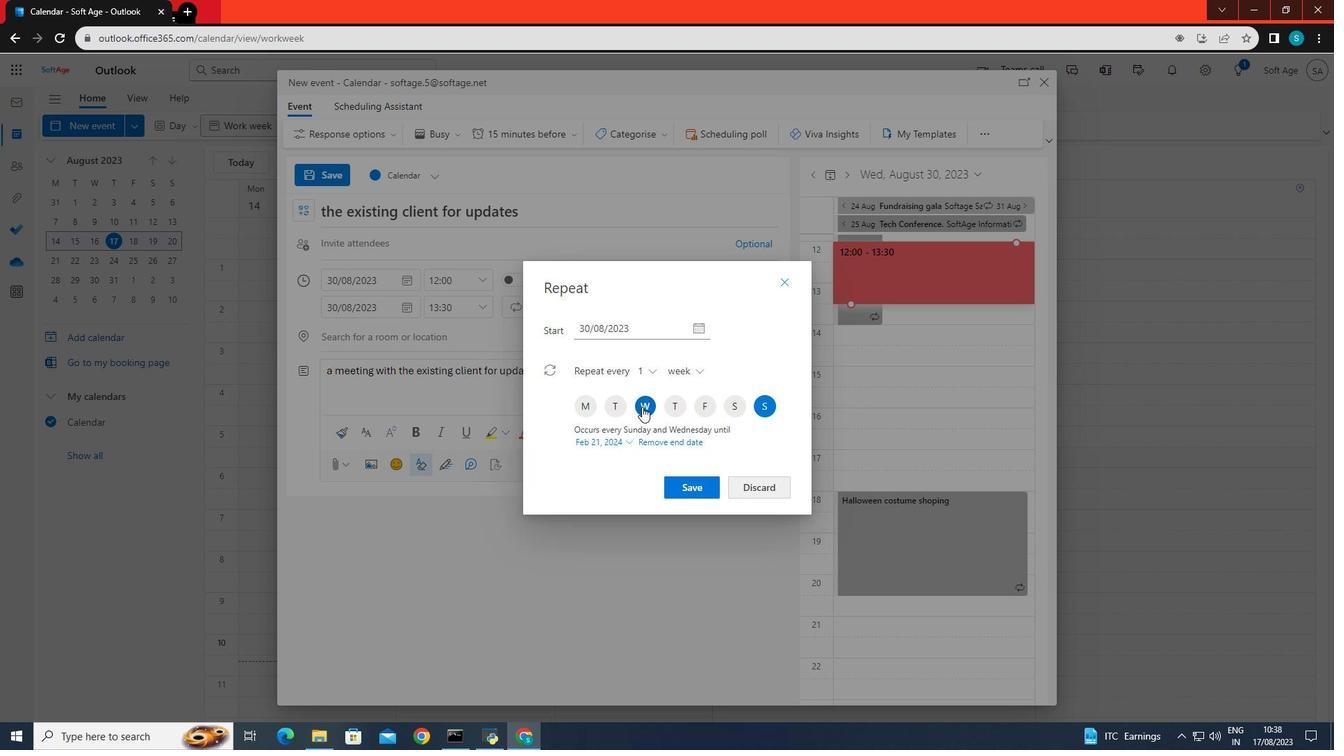 
Action: Mouse moved to (685, 455)
Screenshot: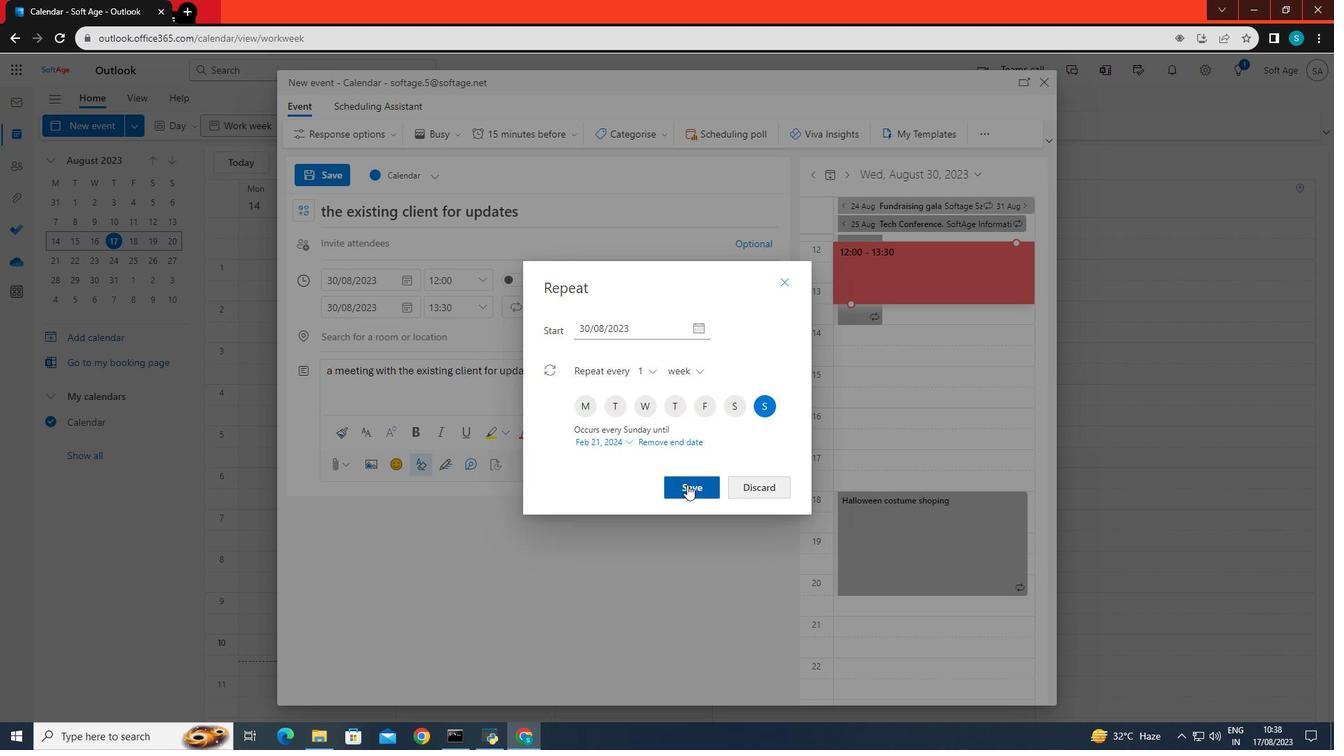 
Action: Mouse pressed left at (685, 455)
Screenshot: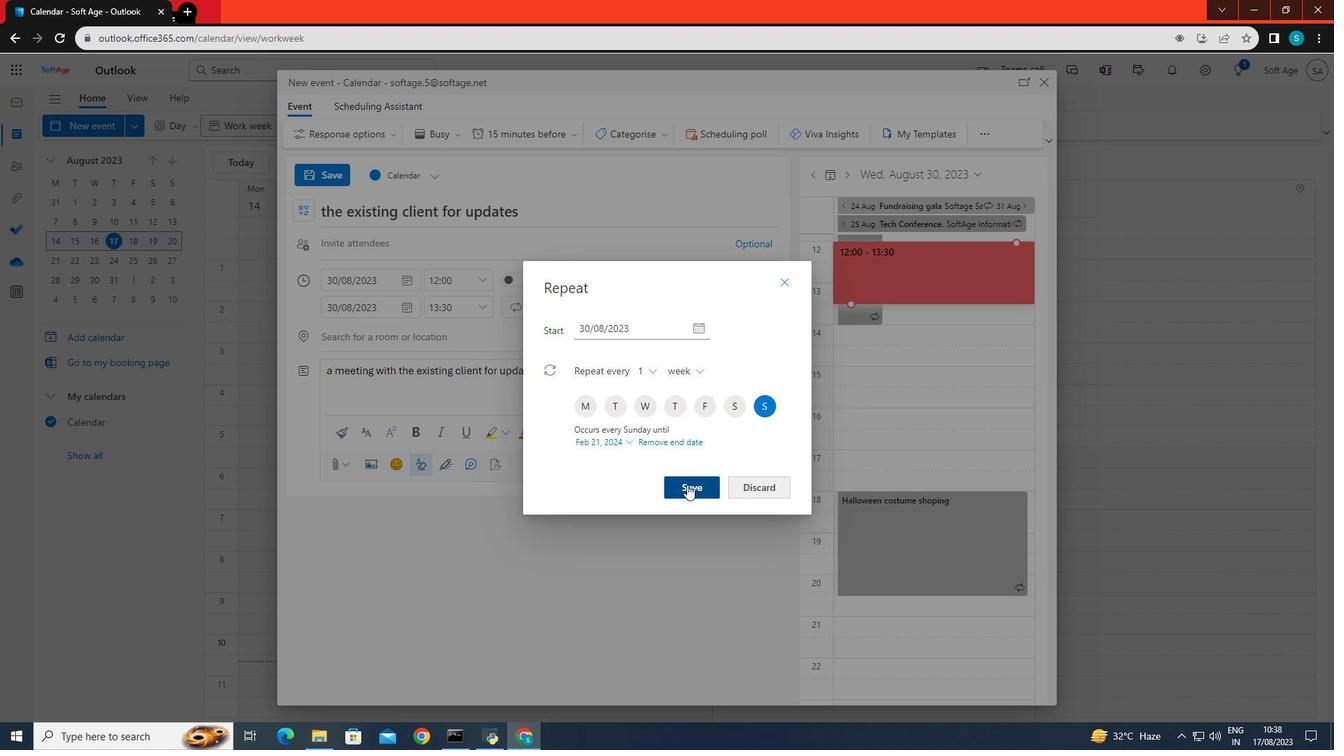 
Action: Mouse moved to (551, 345)
Screenshot: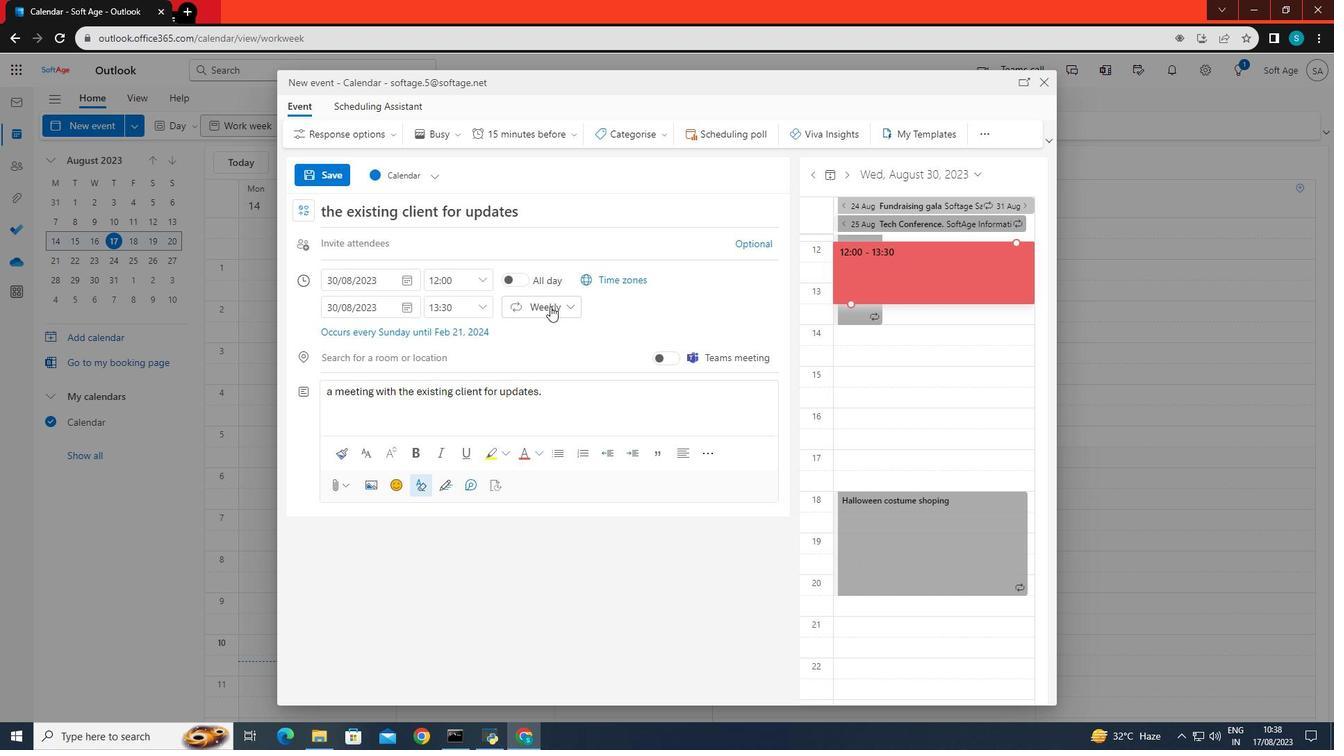 
Action: Mouse pressed left at (551, 345)
Screenshot: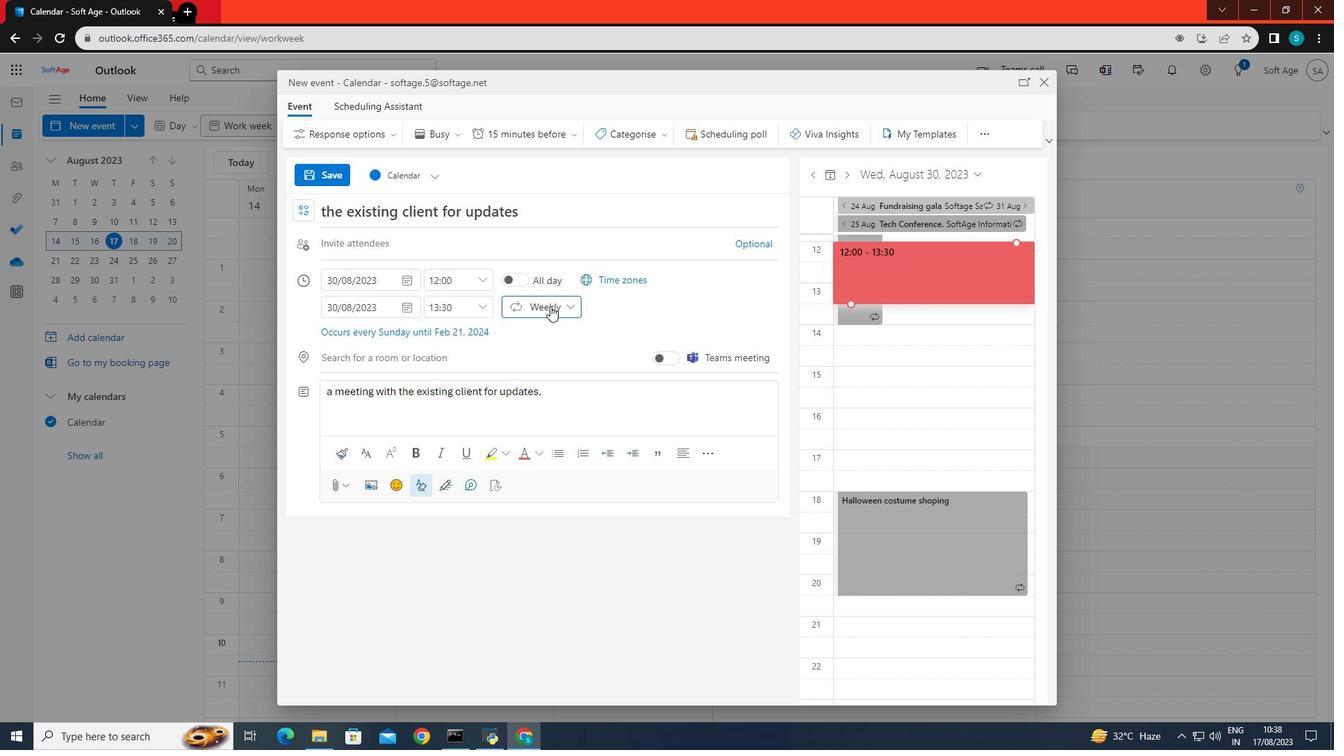 
Action: Mouse moved to (562, 392)
Screenshot: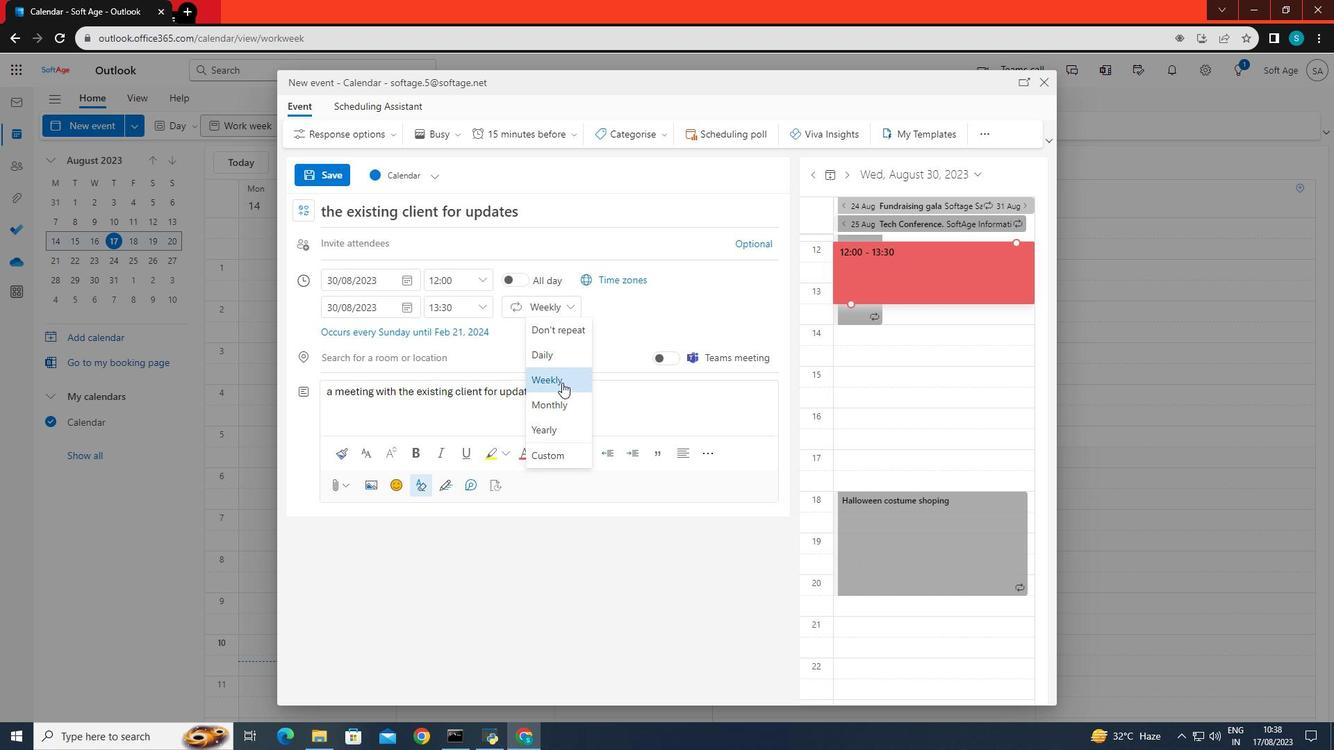 
Action: Mouse pressed left at (562, 392)
Screenshot: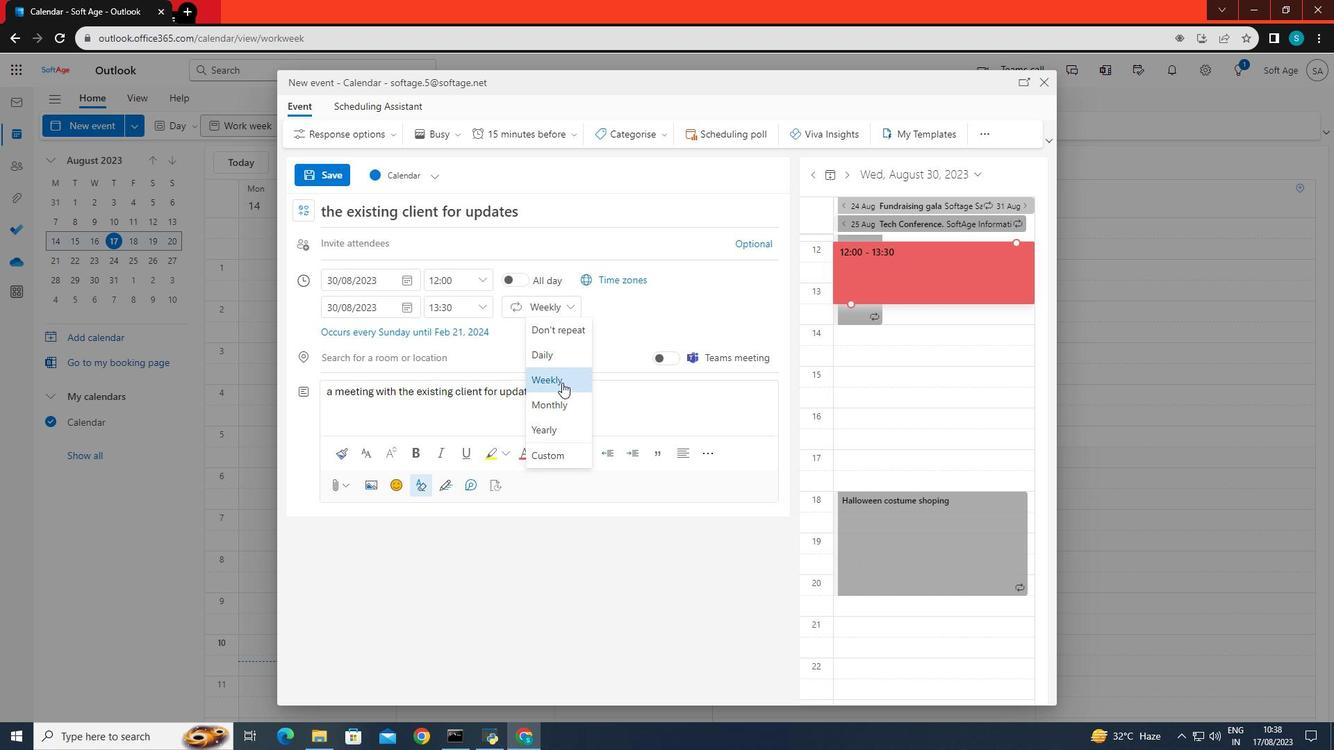 
Action: Mouse moved to (699, 407)
Screenshot: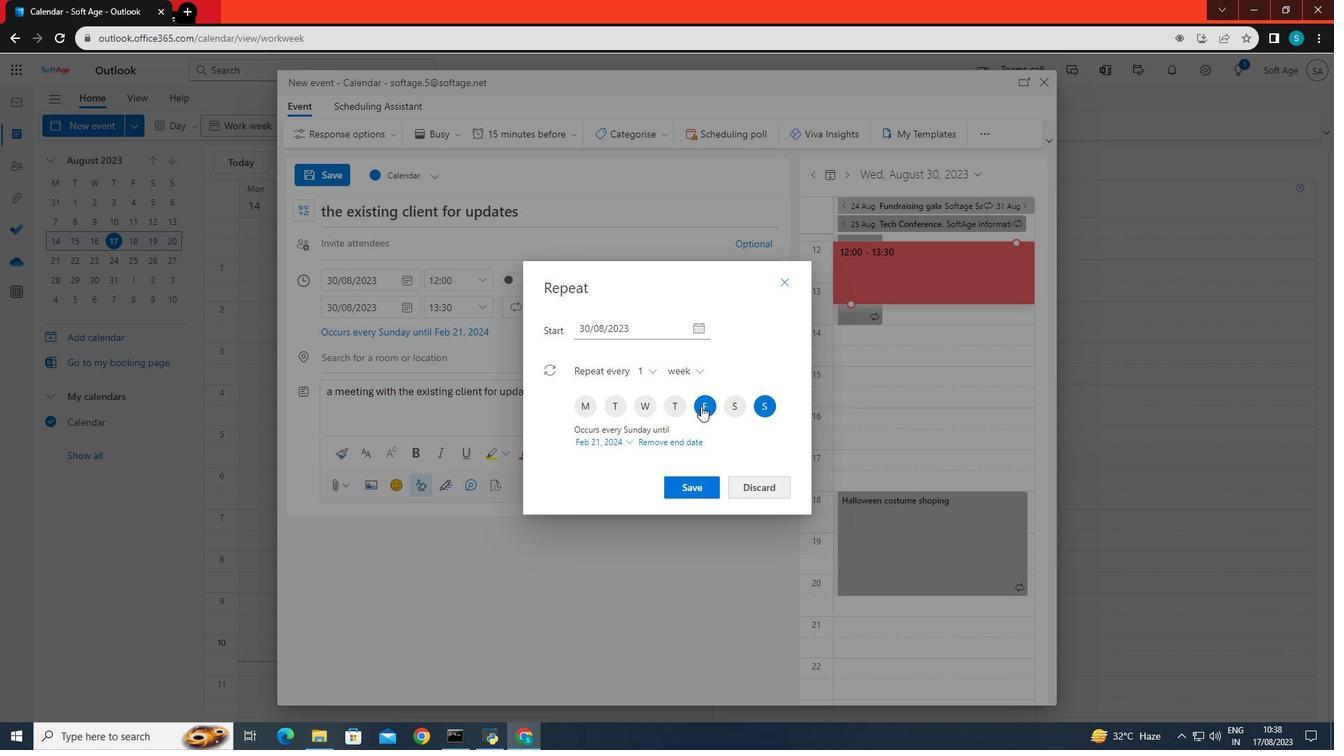 
Action: Mouse pressed left at (699, 407)
Screenshot: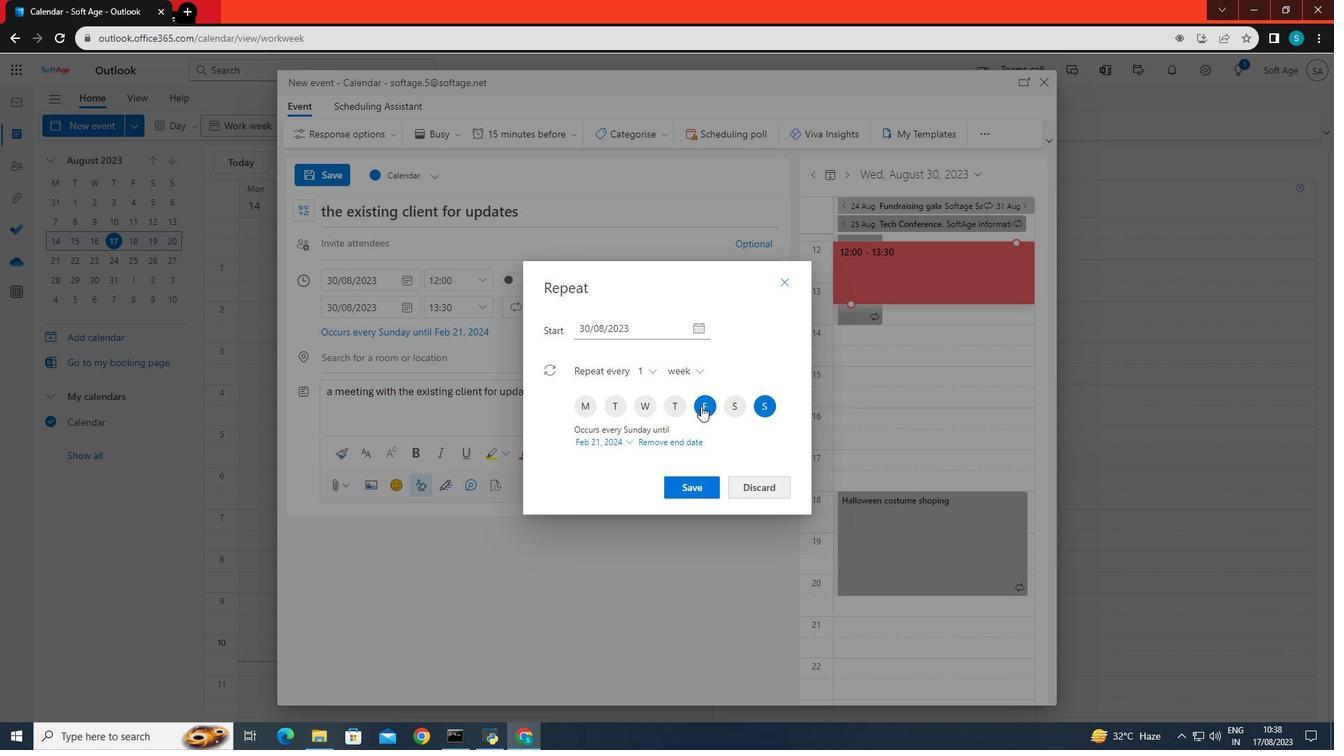 
Action: Mouse moved to (756, 403)
Screenshot: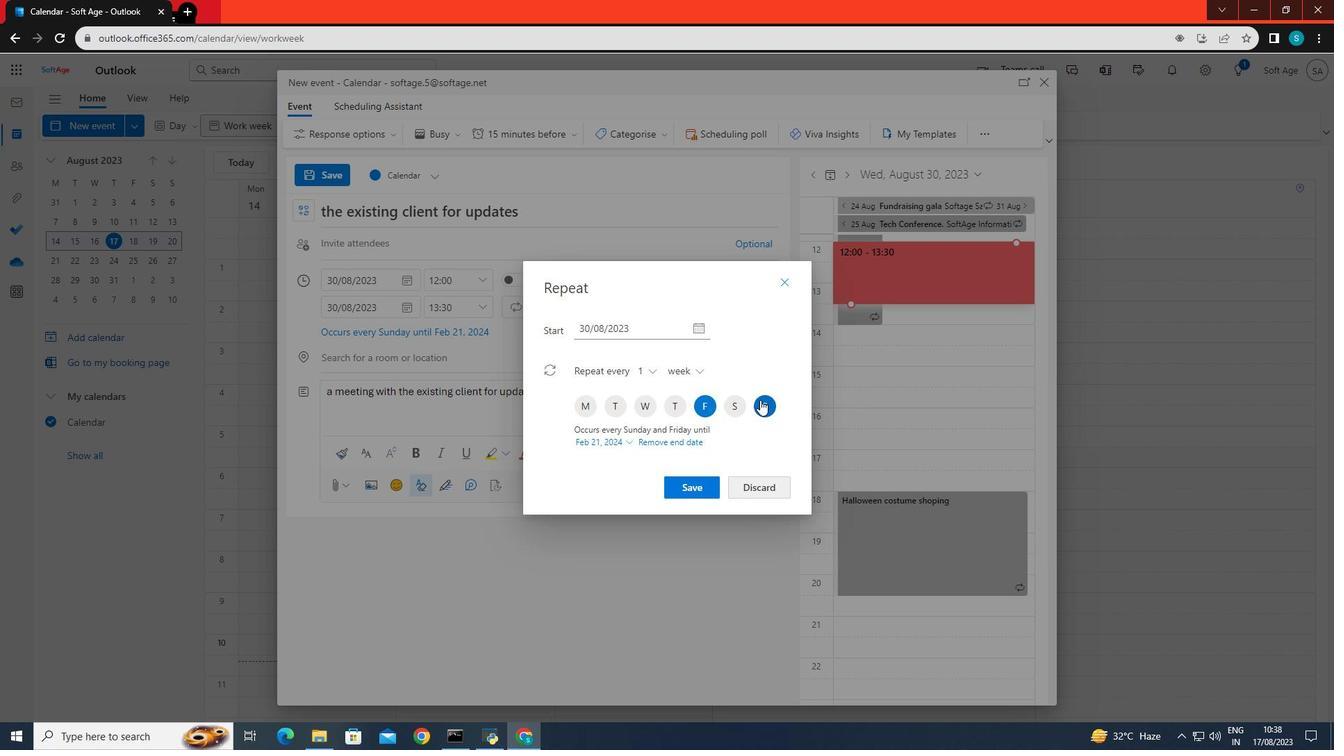 
Action: Mouse pressed left at (756, 403)
Screenshot: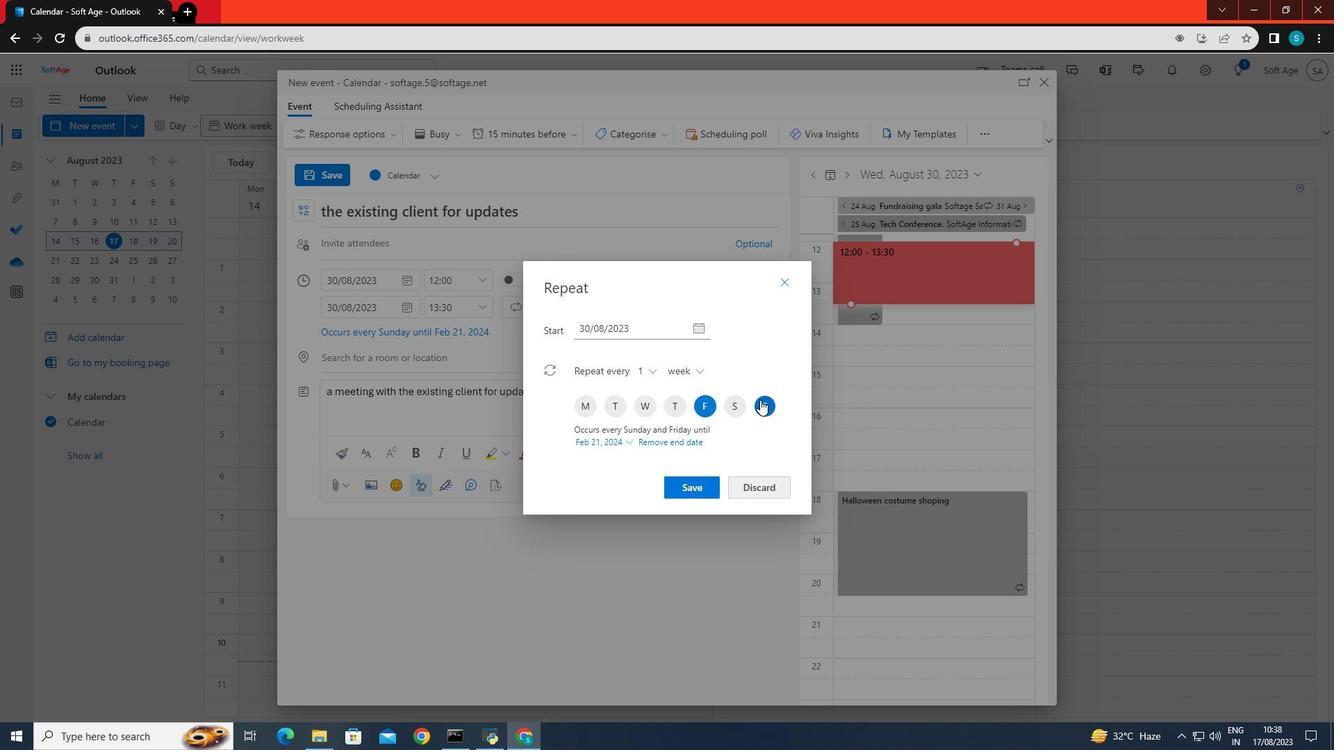 
Action: Mouse moved to (700, 453)
Screenshot: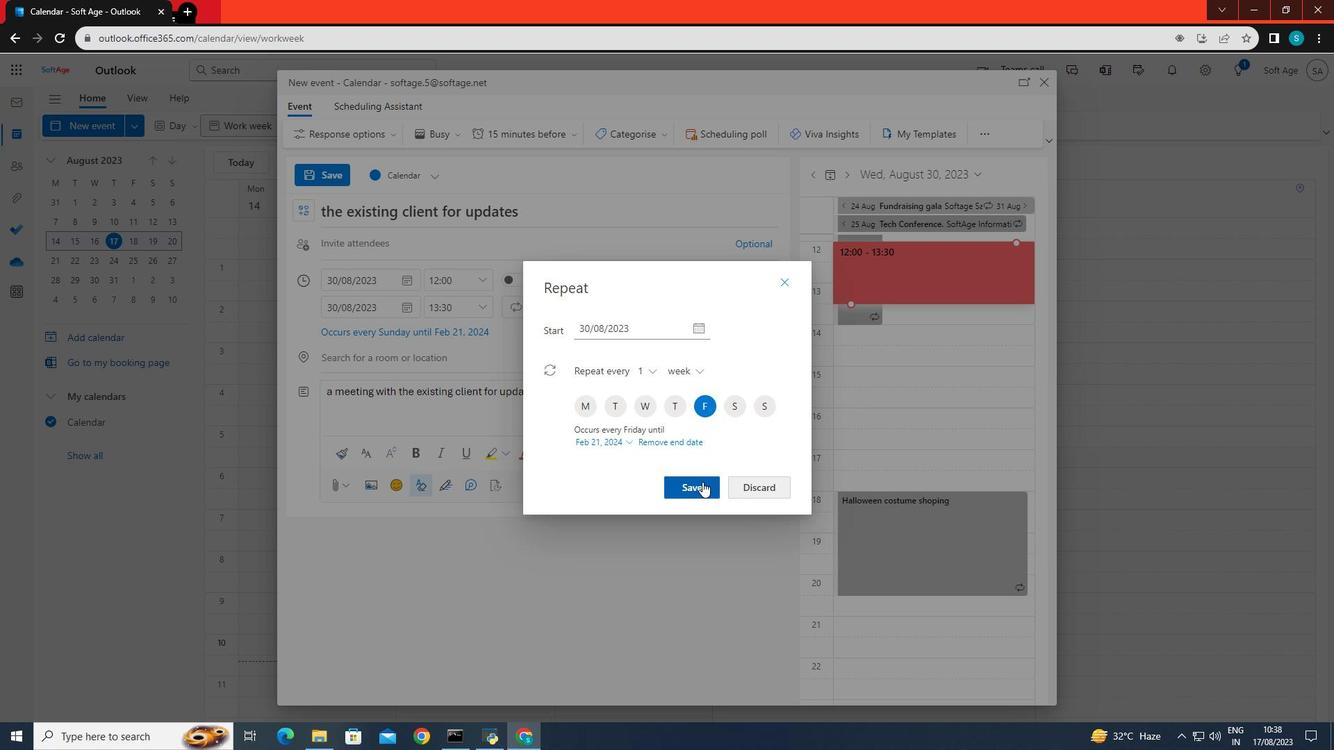 
Action: Mouse pressed left at (700, 453)
Screenshot: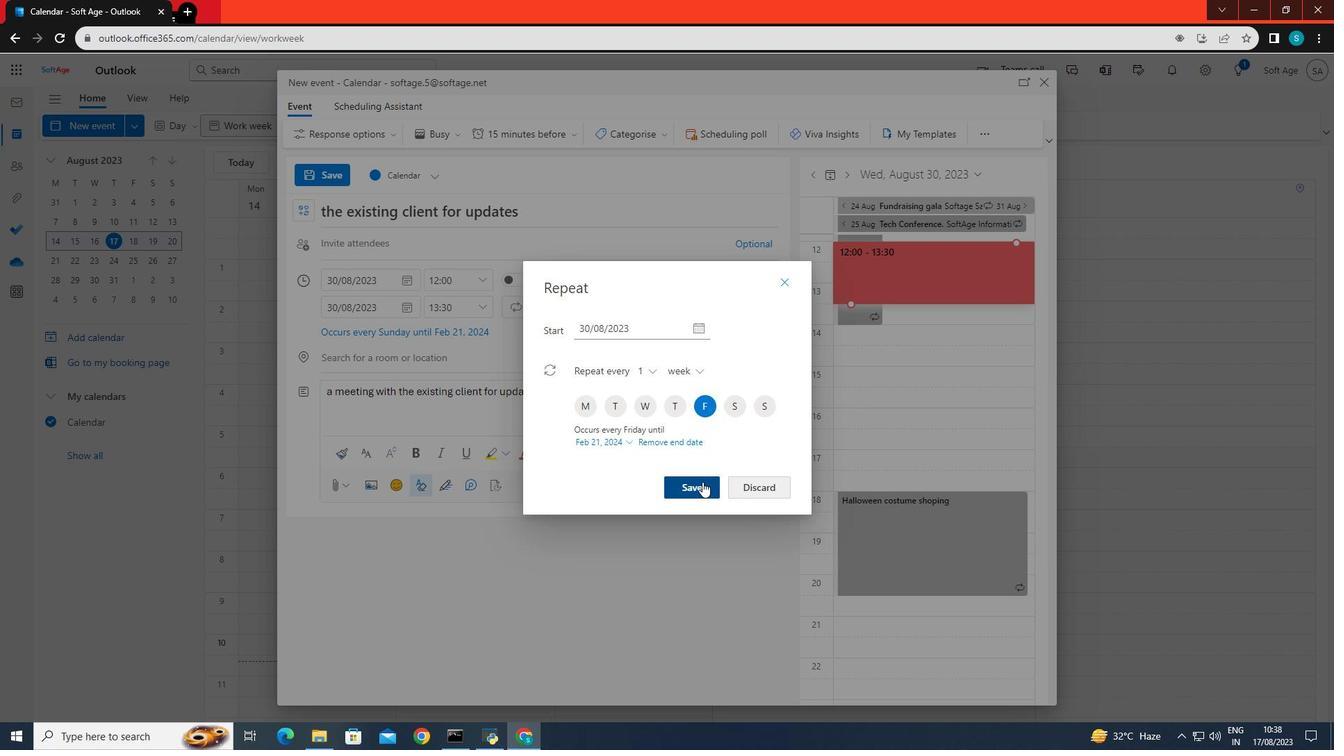 
Action: Mouse moved to (337, 264)
Screenshot: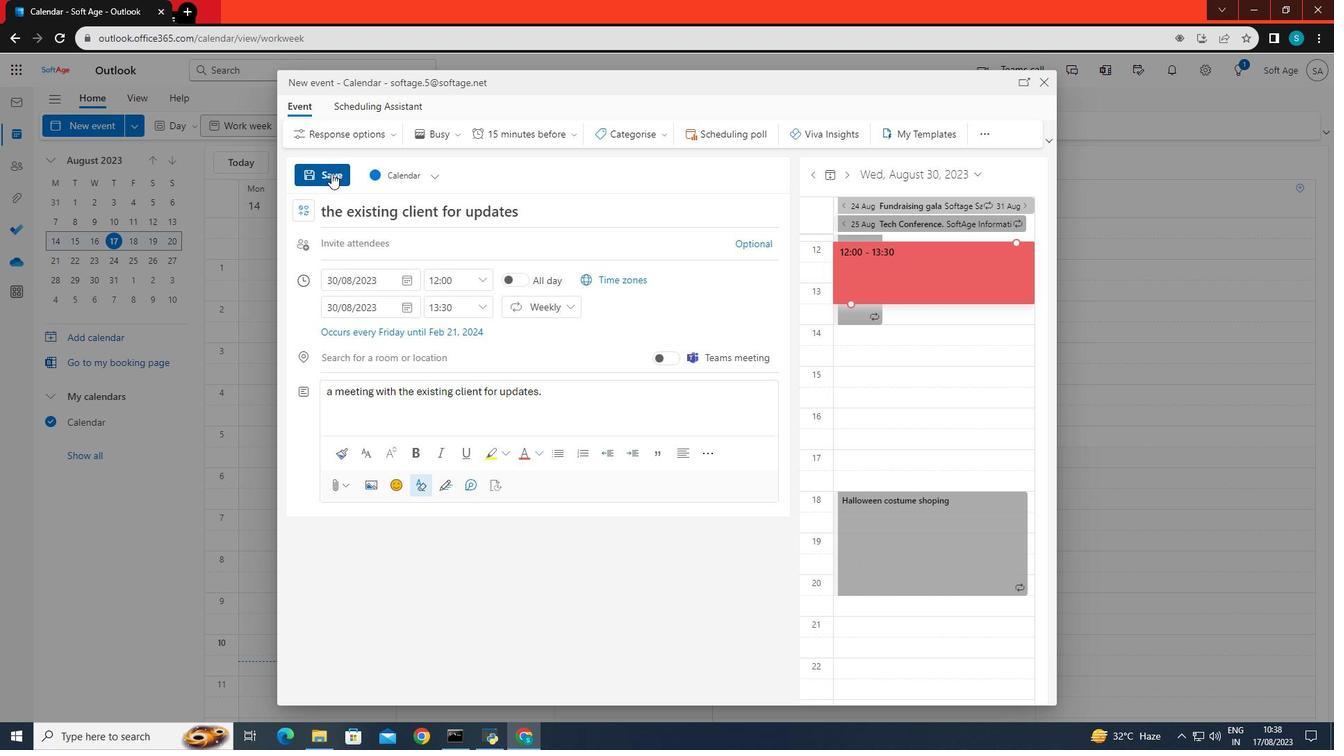 
Action: Mouse pressed left at (337, 264)
Screenshot: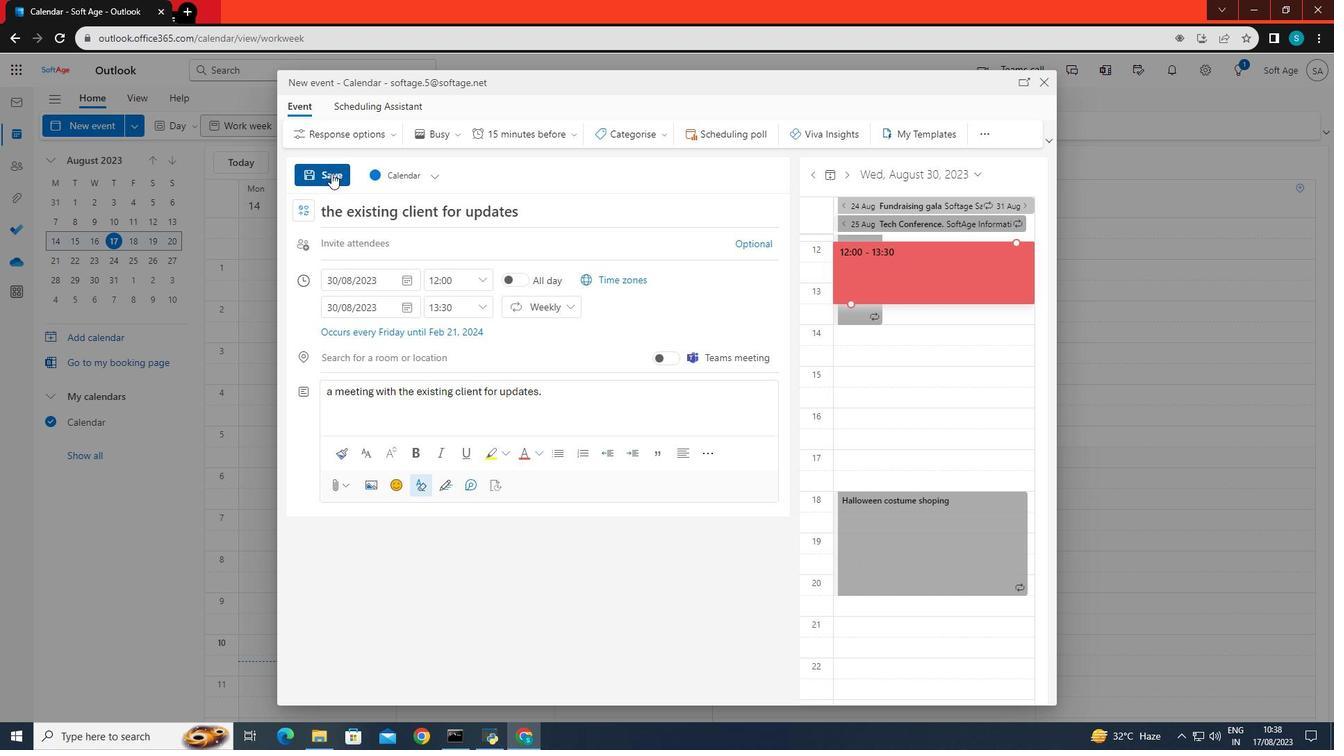 
